 Task: Look for space in Longmont, United States from 12th August, 2023 to 16th August, 2023 for 8 adults in price range Rs.10000 to Rs.16000. Place can be private room with 8 bedrooms having 8 beds and 8 bathrooms. Property type can be house, flat, guest house, hotel. Amenities needed are: wifi, TV, free parkinig on premises, gym, breakfast. Booking option can be shelf check-in. Required host language is English.
Action: Mouse moved to (407, 112)
Screenshot: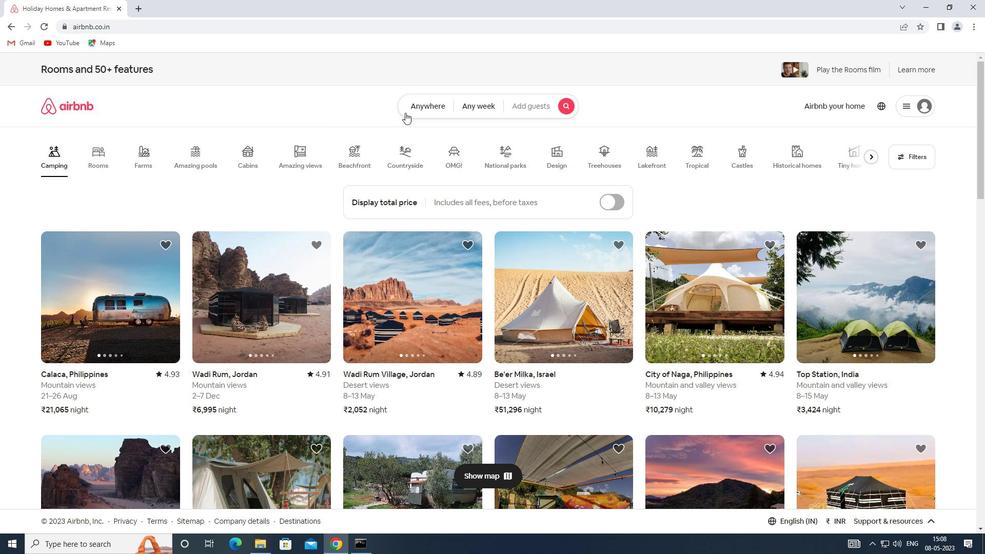 
Action: Mouse pressed left at (407, 112)
Screenshot: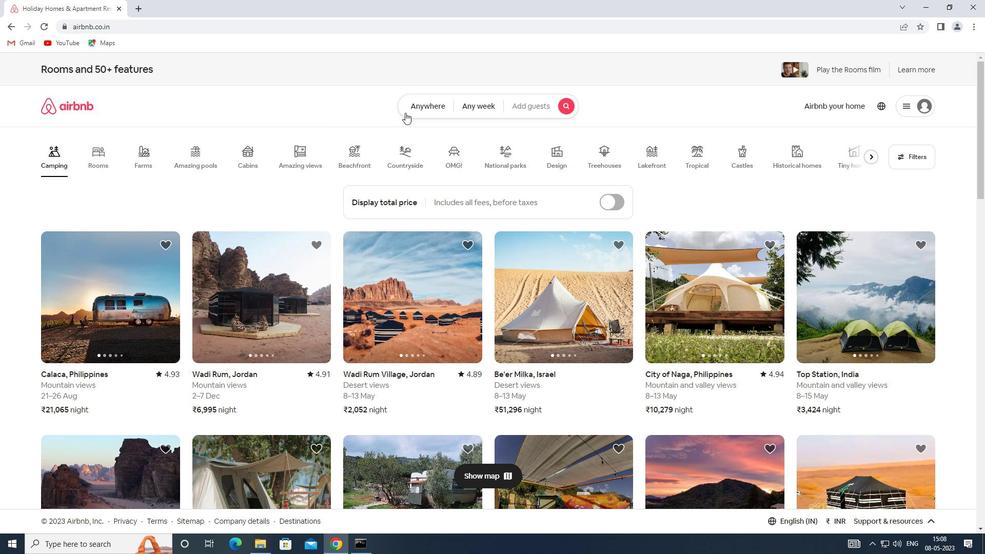 
Action: Mouse moved to (330, 141)
Screenshot: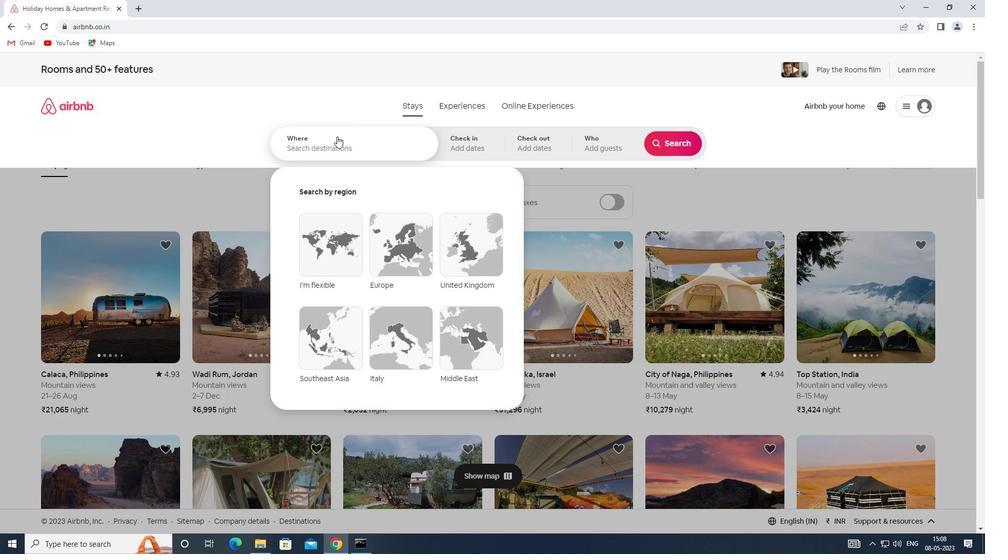 
Action: Mouse pressed left at (330, 141)
Screenshot: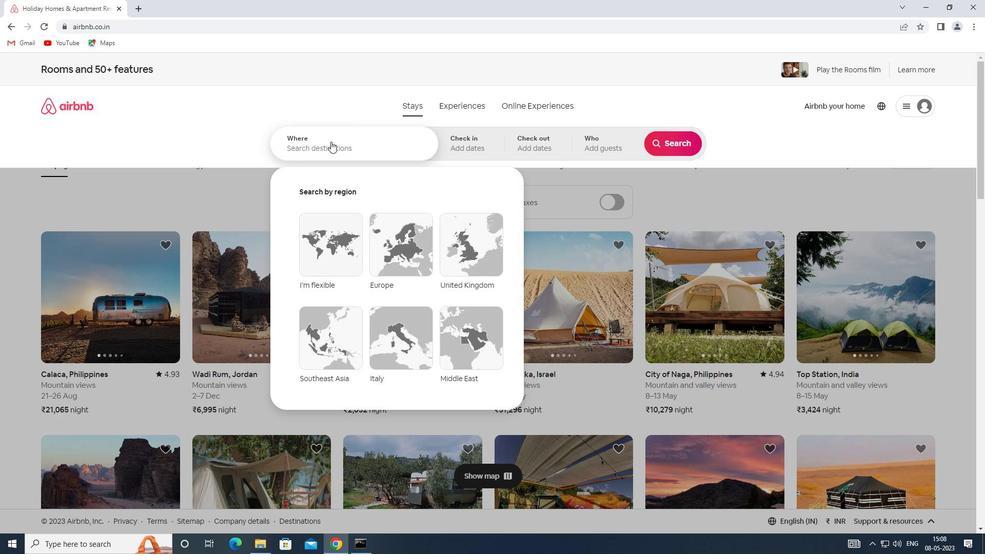 
Action: Key pressed <Key.shift>SPACE<Key.space>IN<Key.space><Key.shift><Key.shift><Key.shift><Key.shift><Key.shift><Key.shift><Key.shift><Key.shift>LONGMONT,<Key.shift>UNITED<Key.space><Key.shift>STATES
Screenshot: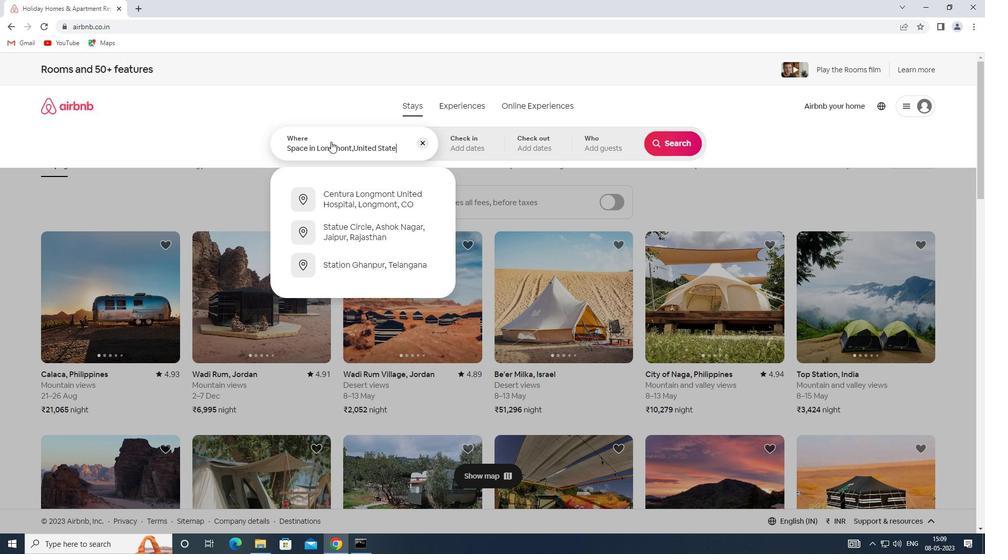 
Action: Mouse moved to (465, 149)
Screenshot: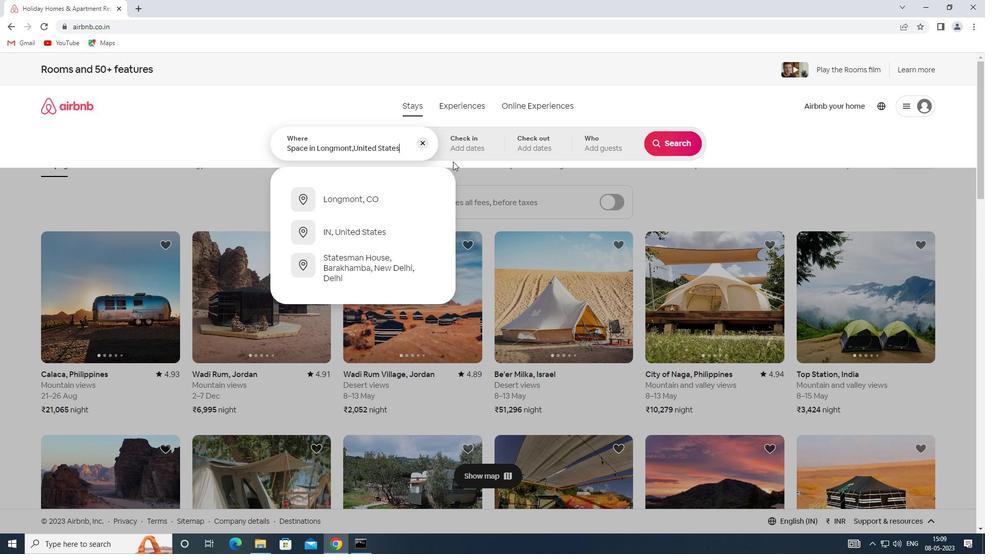 
Action: Mouse pressed left at (465, 149)
Screenshot: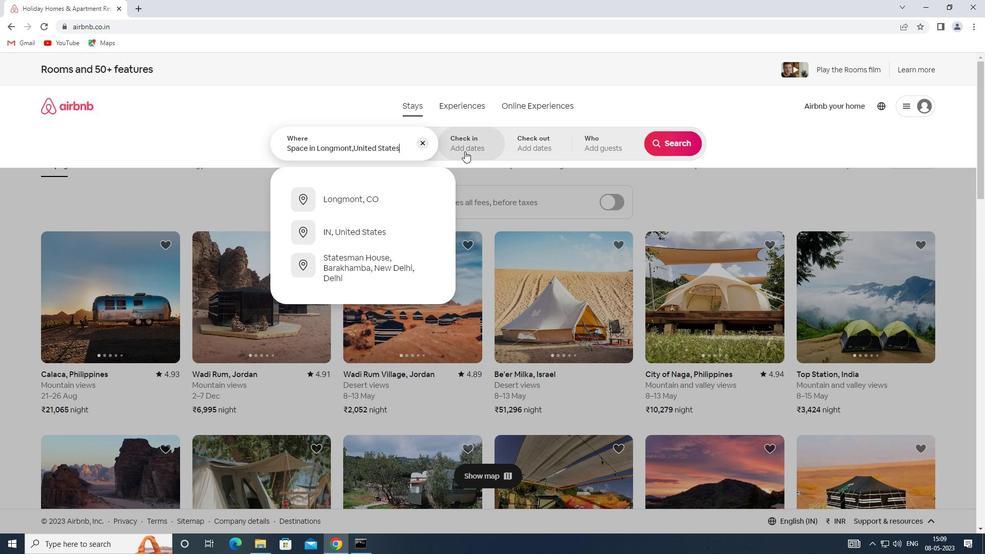 
Action: Mouse moved to (672, 225)
Screenshot: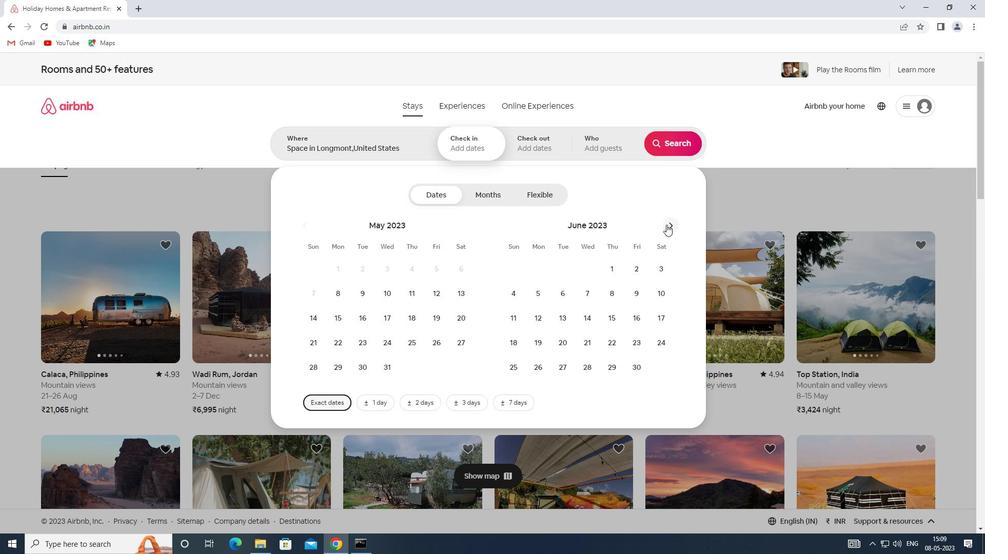 
Action: Mouse pressed left at (672, 225)
Screenshot: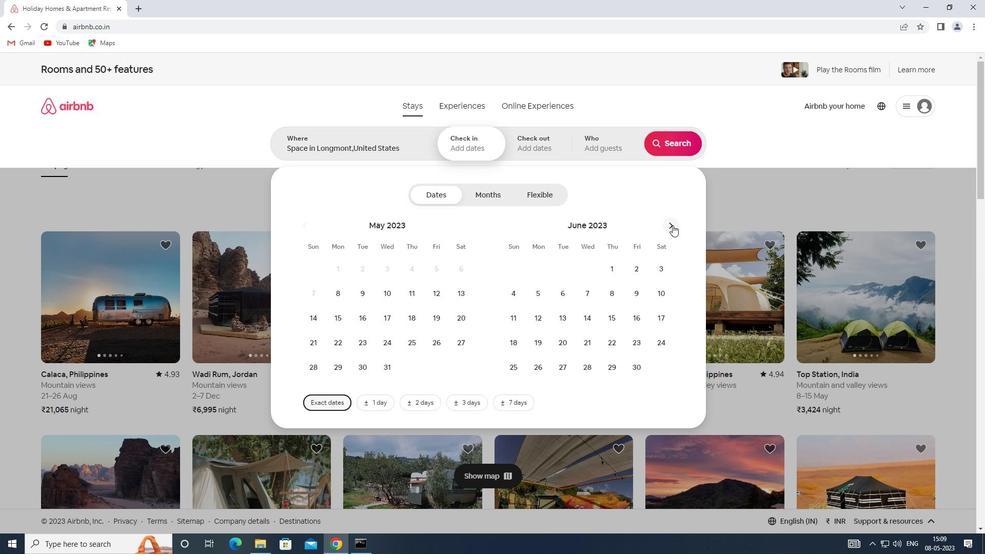 
Action: Mouse pressed left at (672, 225)
Screenshot: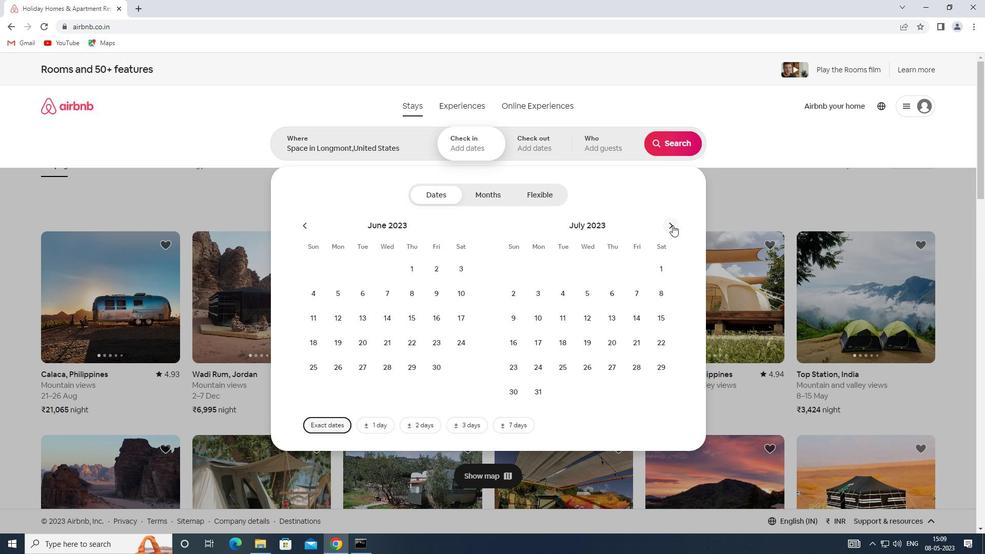 
Action: Mouse moved to (661, 296)
Screenshot: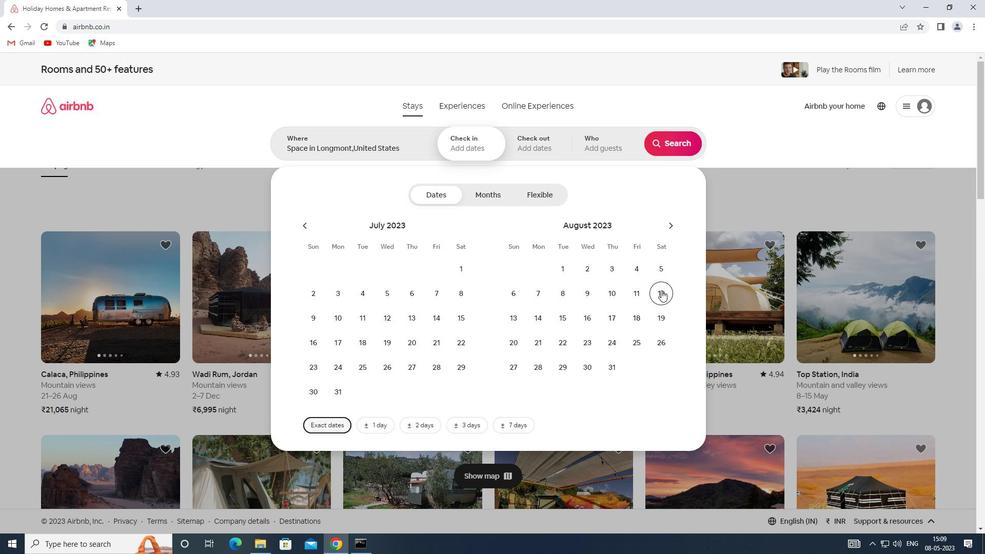 
Action: Mouse pressed left at (661, 296)
Screenshot: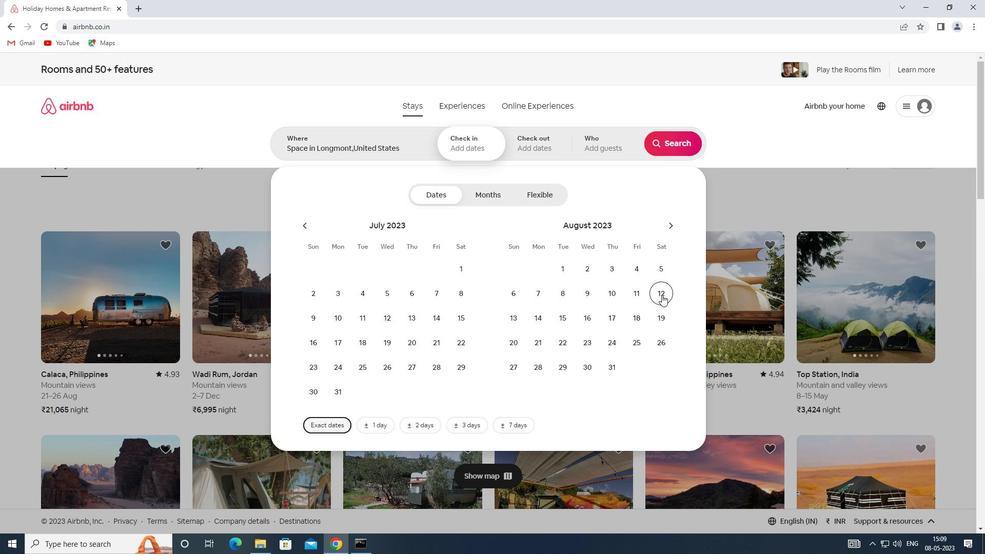 
Action: Mouse moved to (588, 319)
Screenshot: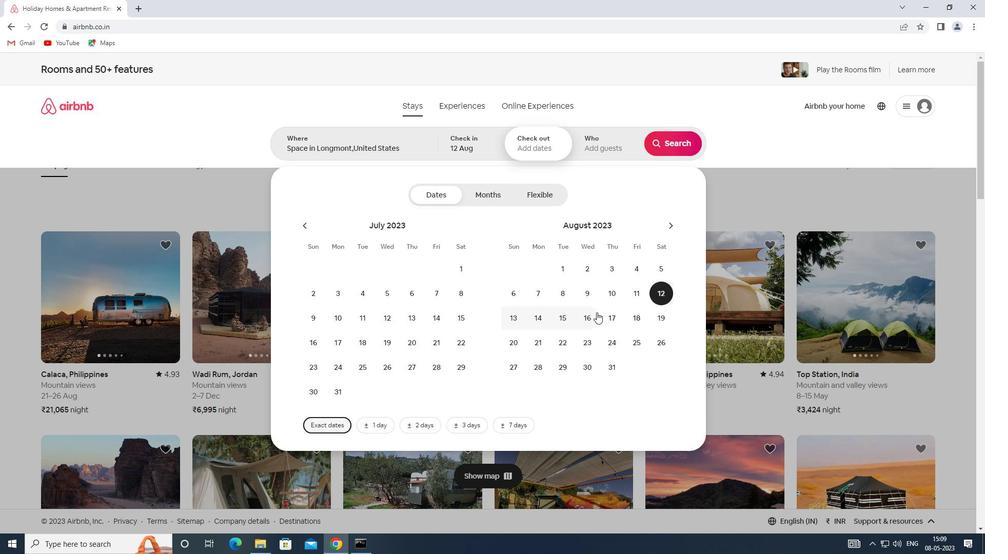 
Action: Mouse pressed left at (588, 319)
Screenshot: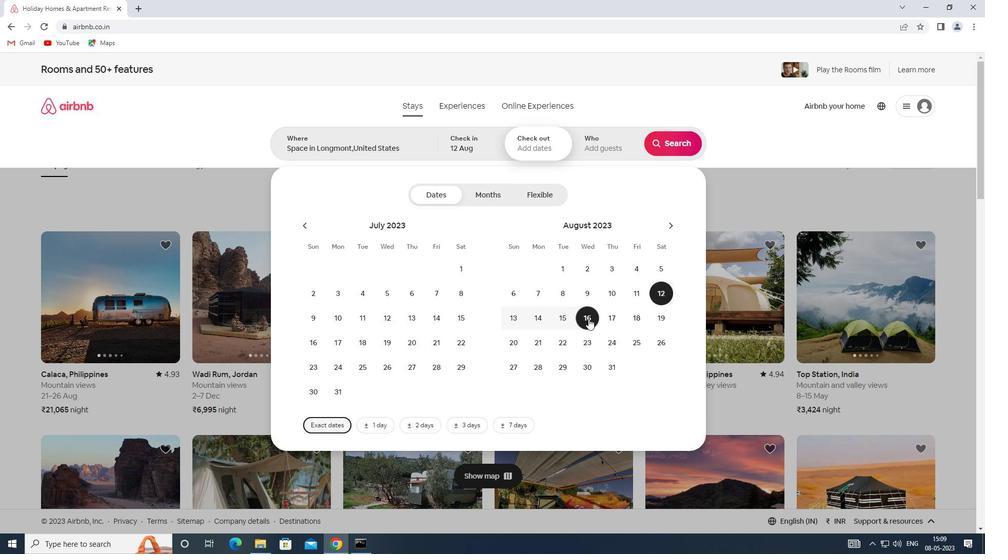 
Action: Mouse moved to (595, 135)
Screenshot: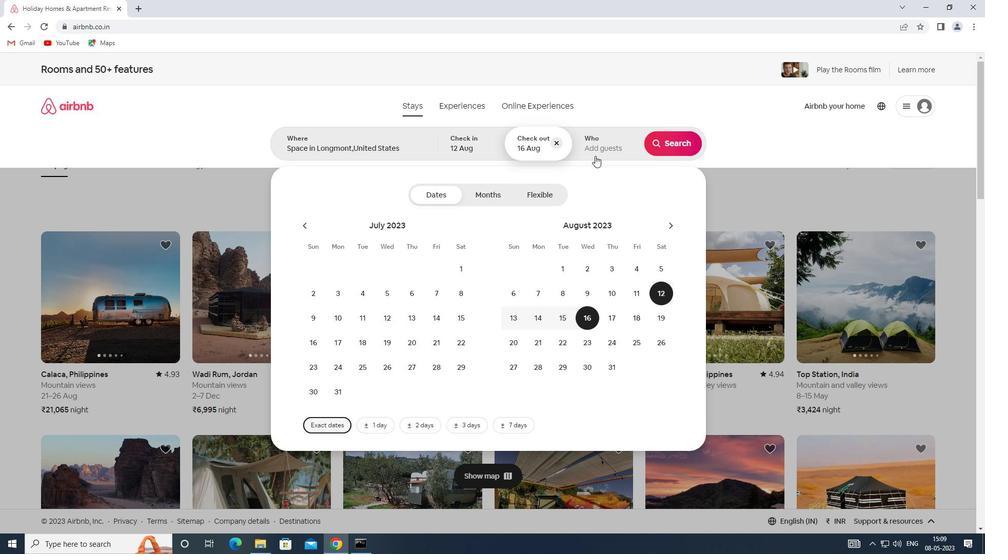 
Action: Mouse pressed left at (595, 135)
Screenshot: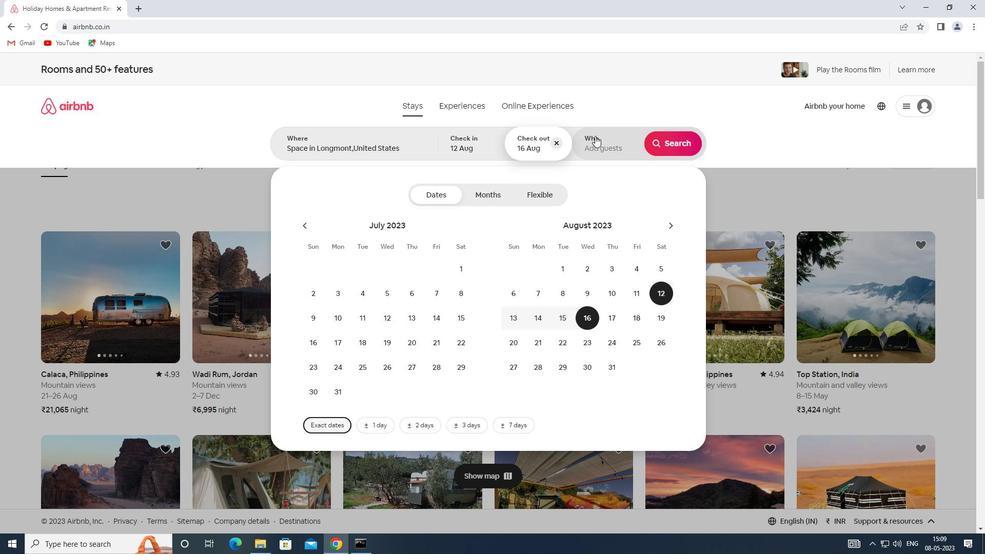 
Action: Mouse moved to (674, 201)
Screenshot: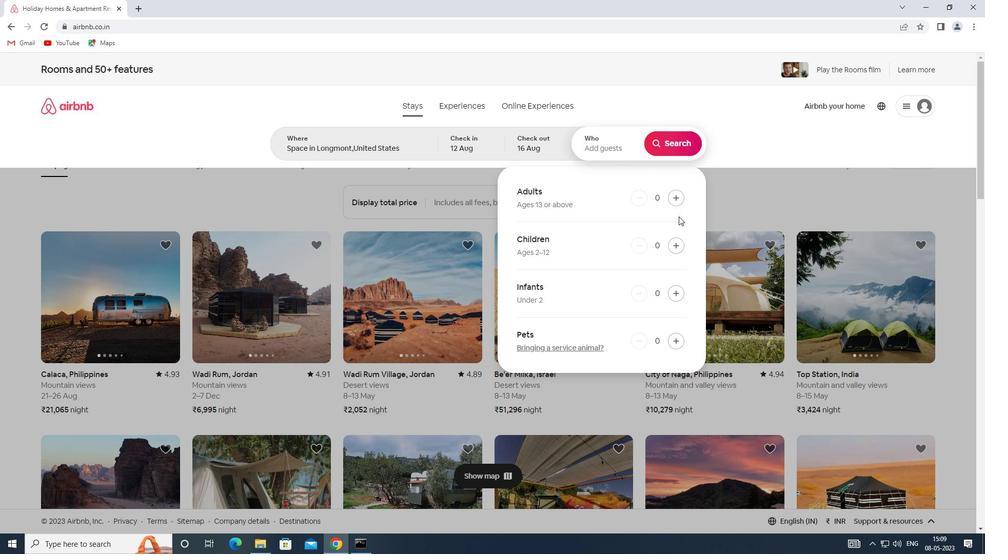 
Action: Mouse pressed left at (674, 201)
Screenshot: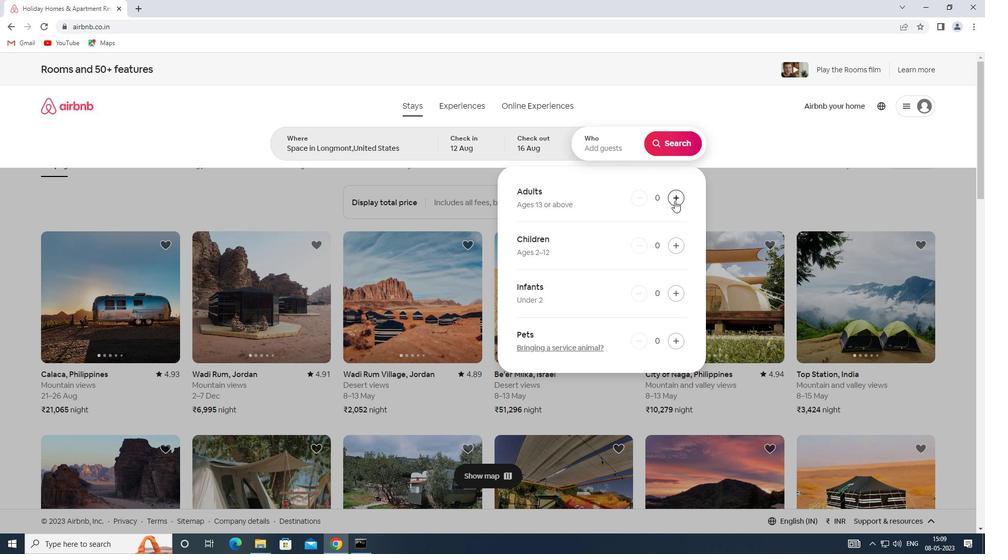 
Action: Mouse pressed left at (674, 201)
Screenshot: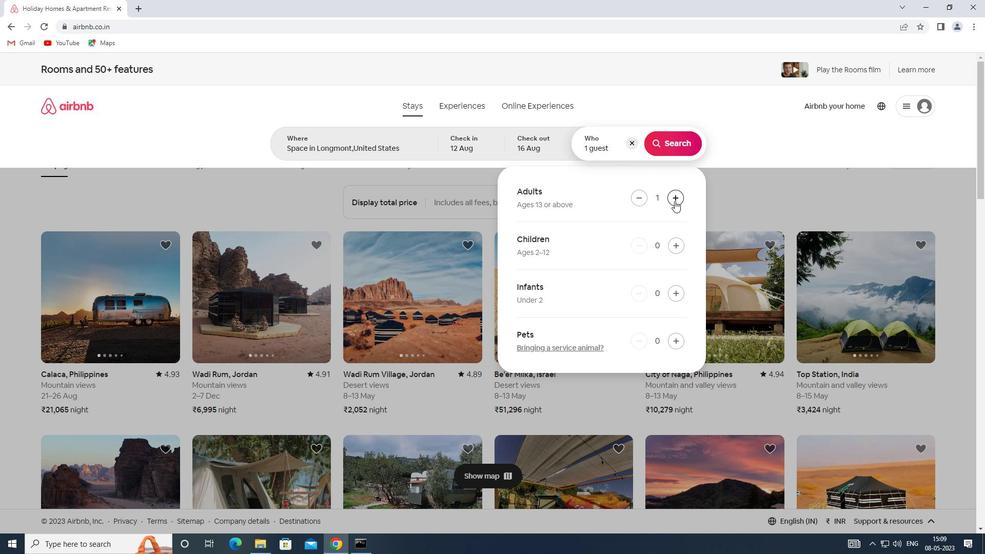 
Action: Mouse pressed left at (674, 201)
Screenshot: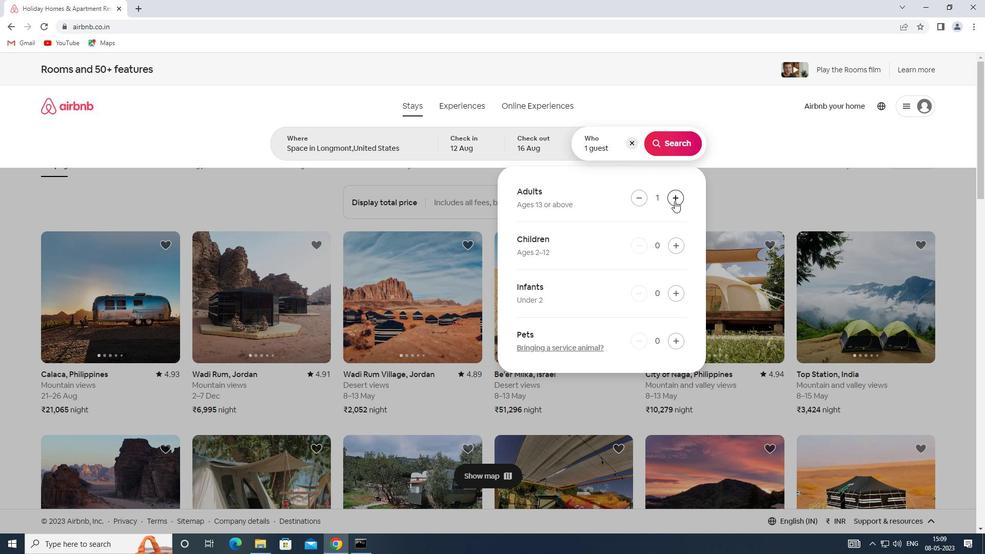 
Action: Mouse pressed left at (674, 201)
Screenshot: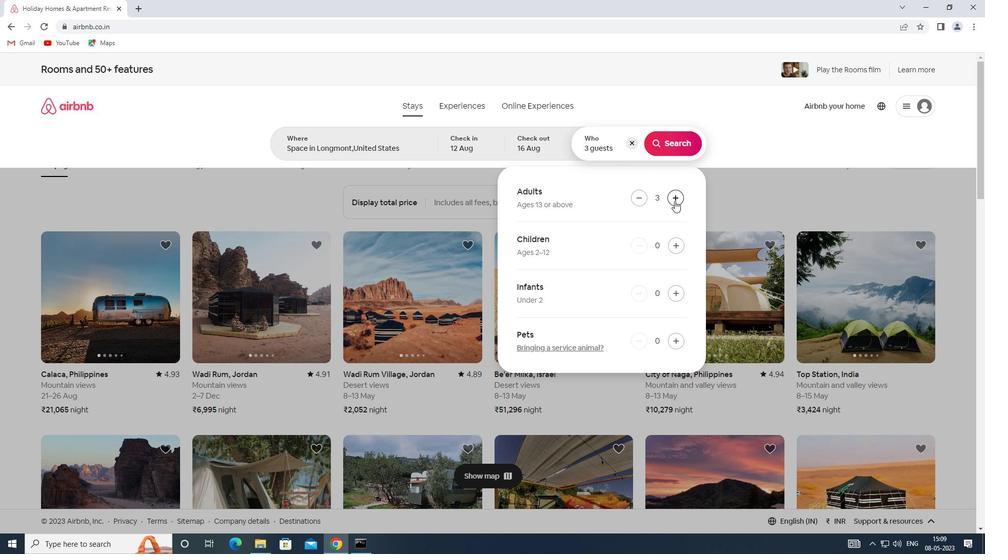 
Action: Mouse pressed left at (674, 201)
Screenshot: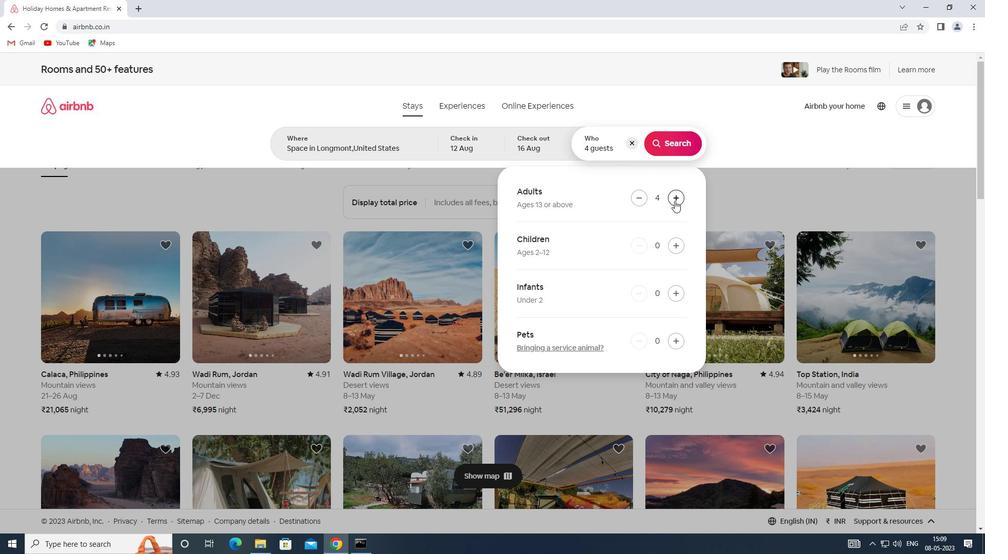 
Action: Mouse pressed left at (674, 201)
Screenshot: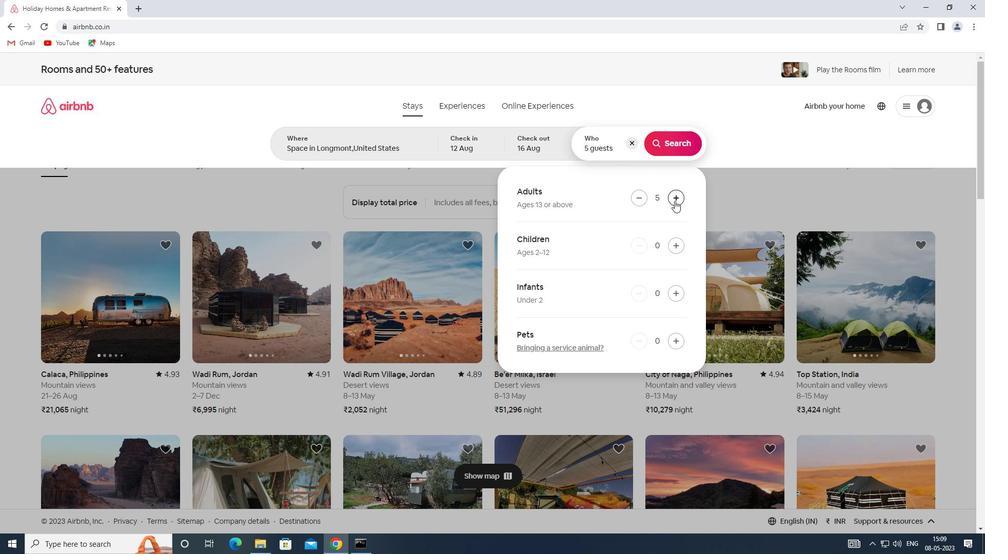 
Action: Mouse pressed left at (674, 201)
Screenshot: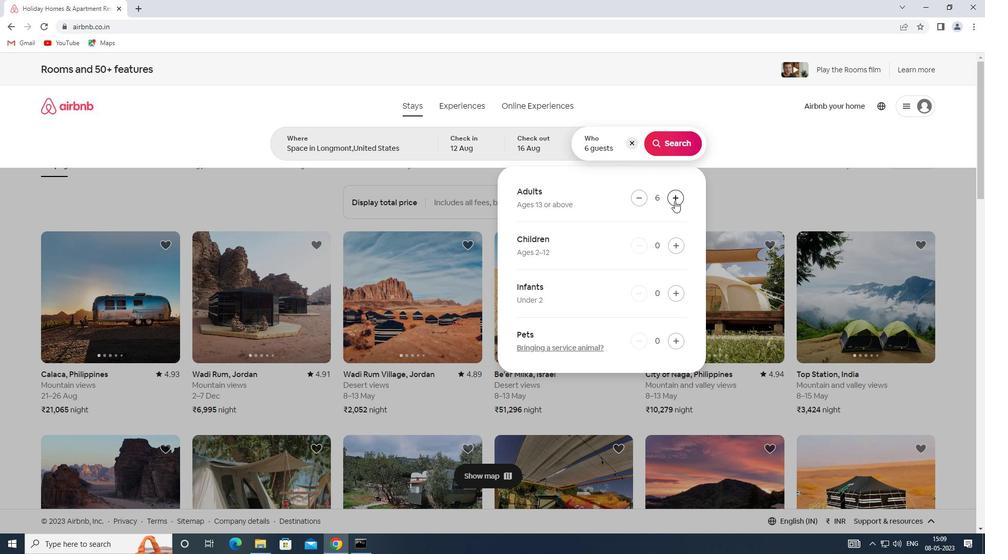 
Action: Mouse pressed left at (674, 201)
Screenshot: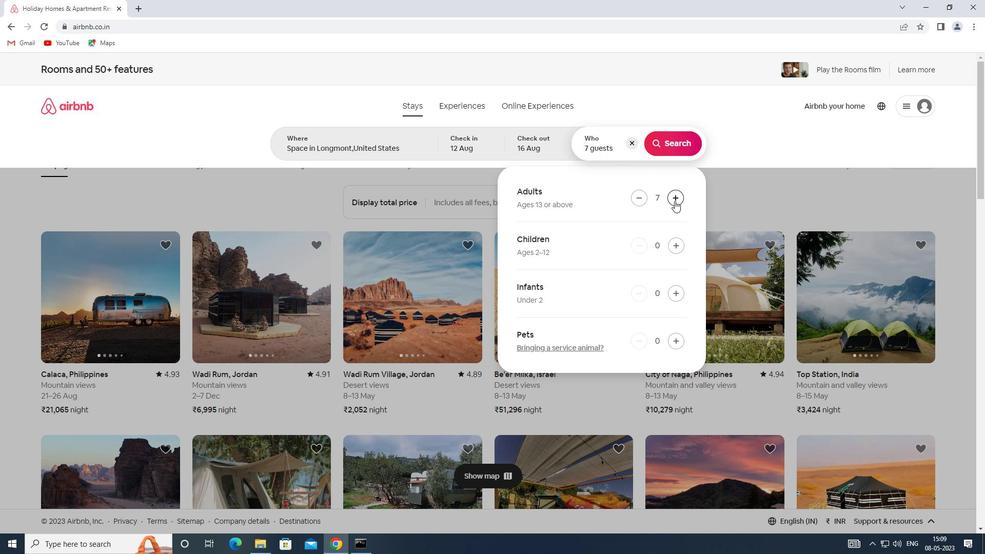 
Action: Mouse moved to (668, 145)
Screenshot: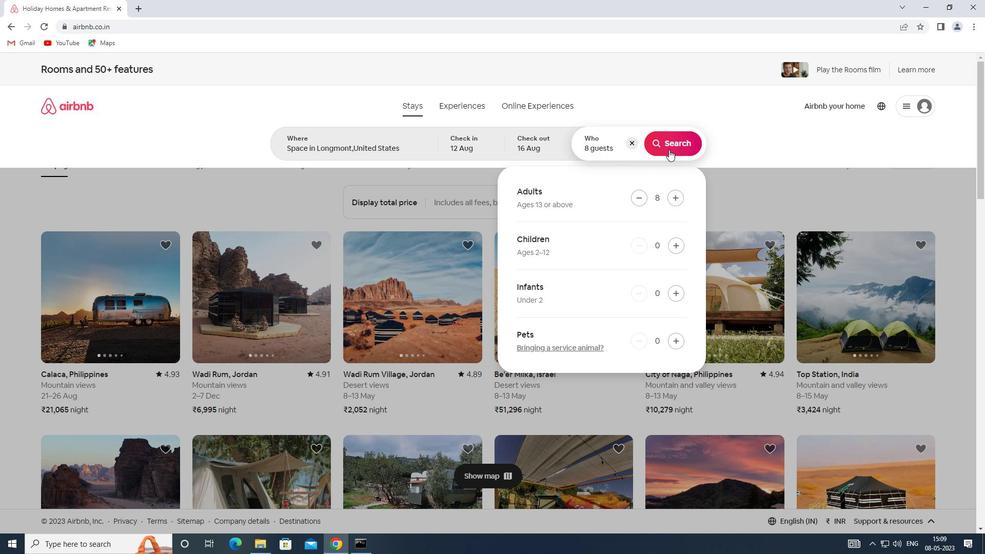 
Action: Mouse pressed left at (668, 145)
Screenshot: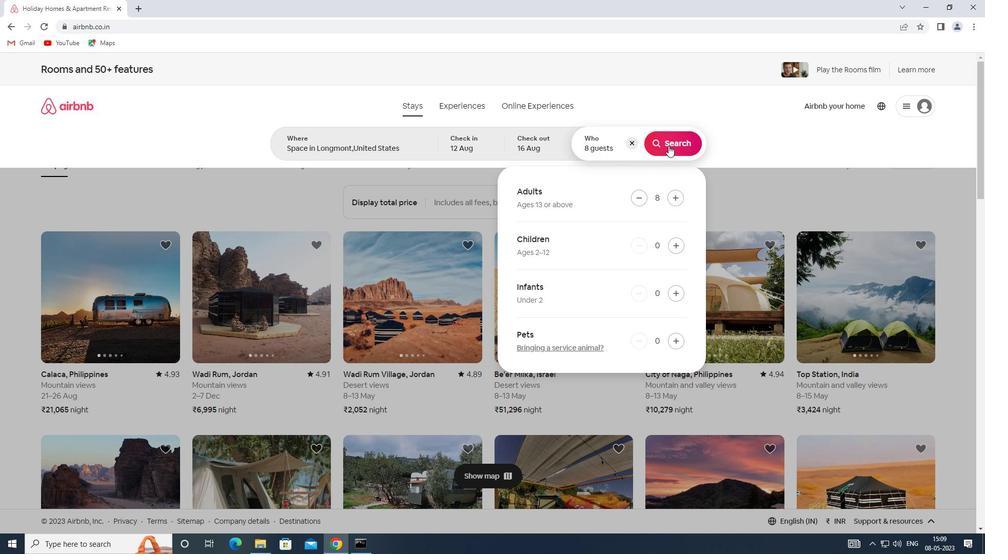 
Action: Mouse moved to (924, 117)
Screenshot: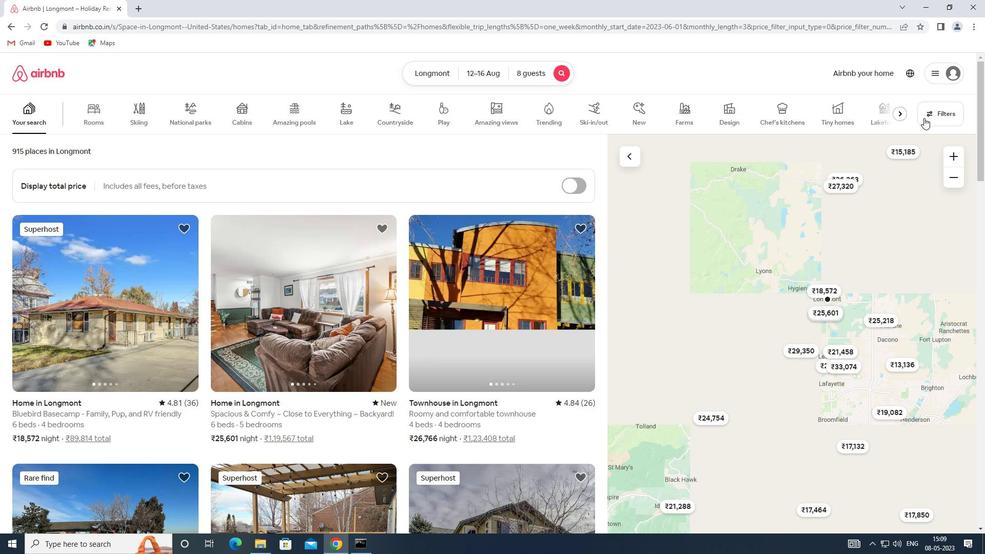 
Action: Mouse pressed left at (924, 117)
Screenshot: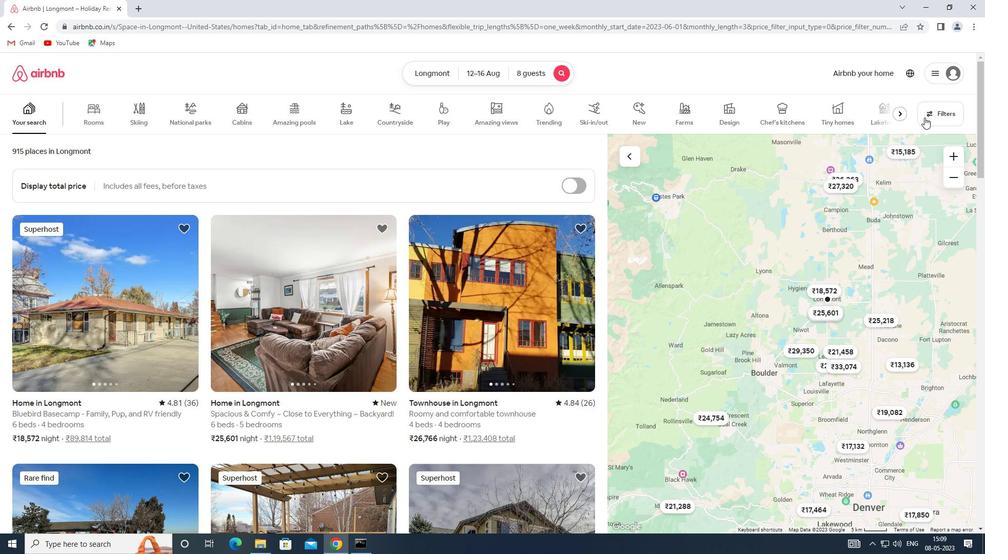 
Action: Mouse moved to (360, 364)
Screenshot: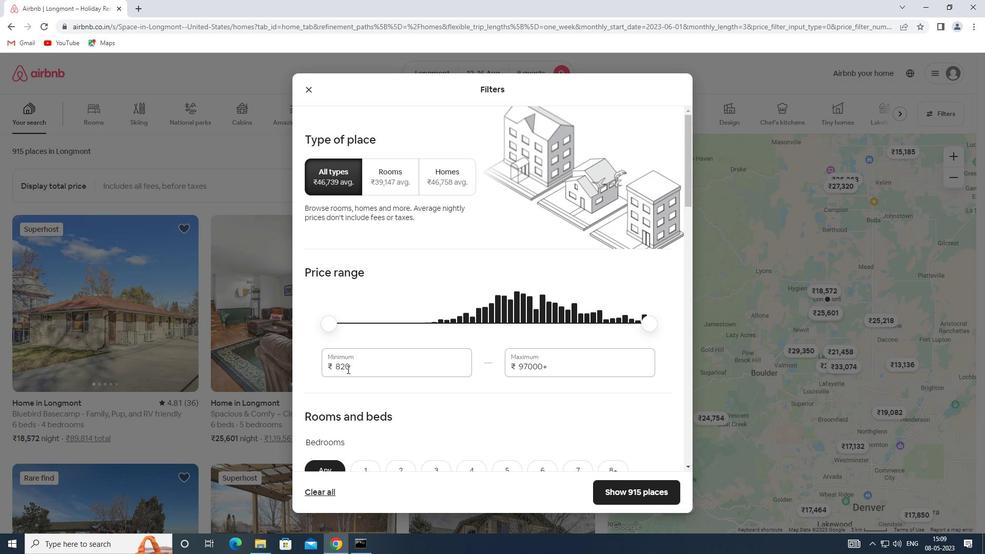 
Action: Mouse pressed left at (360, 364)
Screenshot: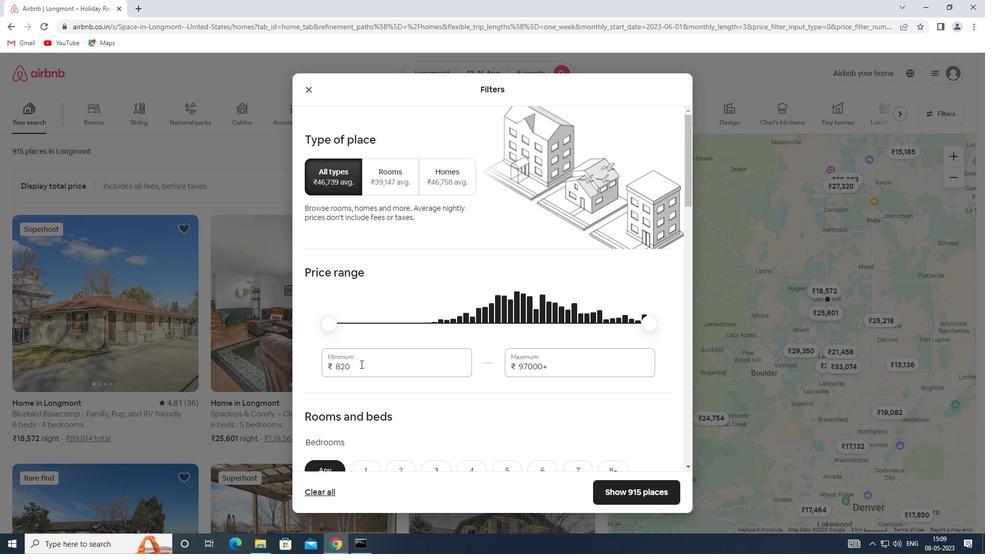
Action: Mouse moved to (320, 364)
Screenshot: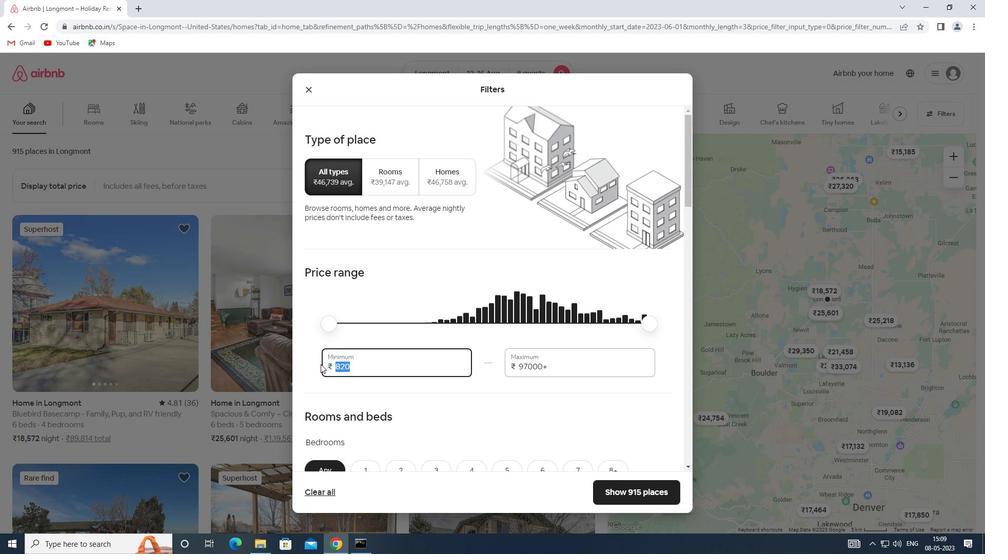 
Action: Key pressed 10000
Screenshot: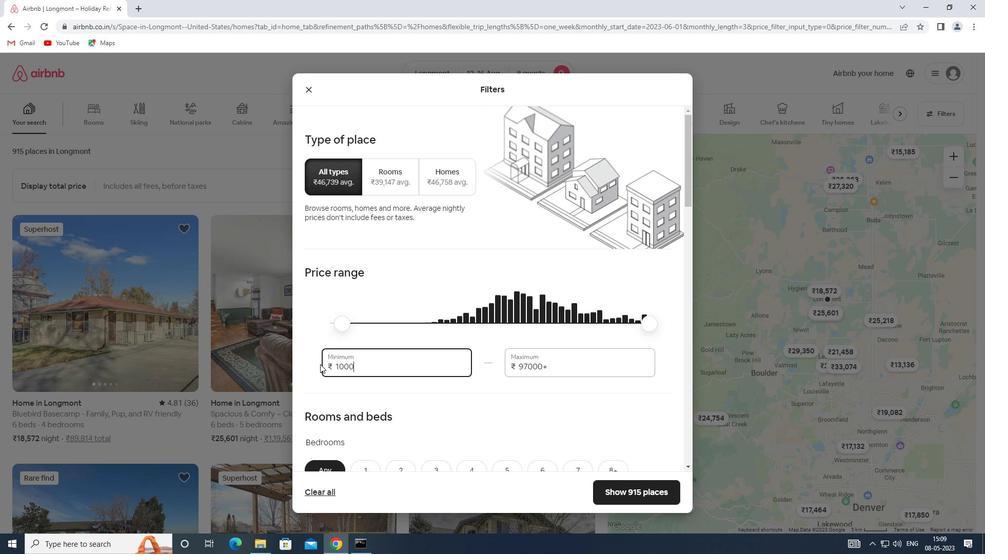 
Action: Mouse moved to (553, 370)
Screenshot: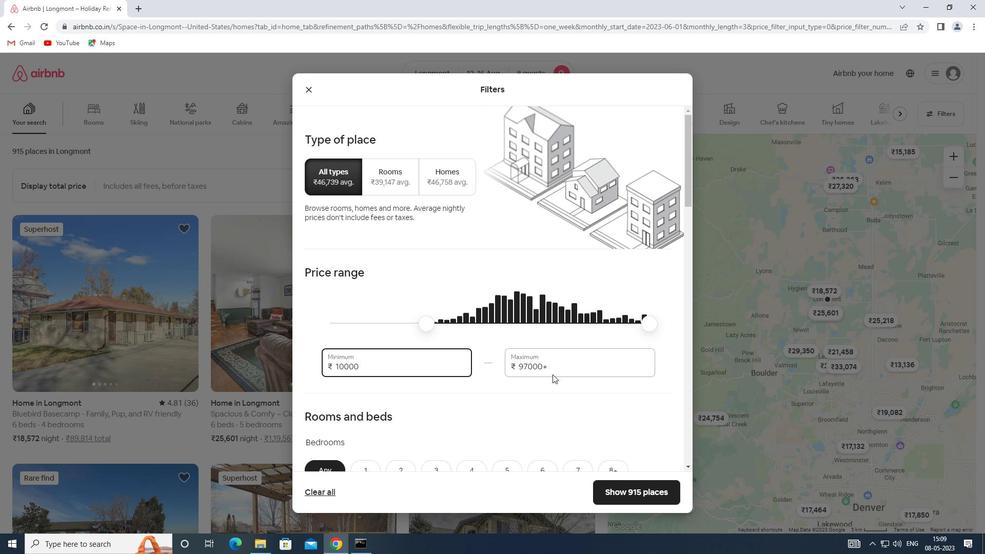 
Action: Mouse pressed left at (553, 370)
Screenshot: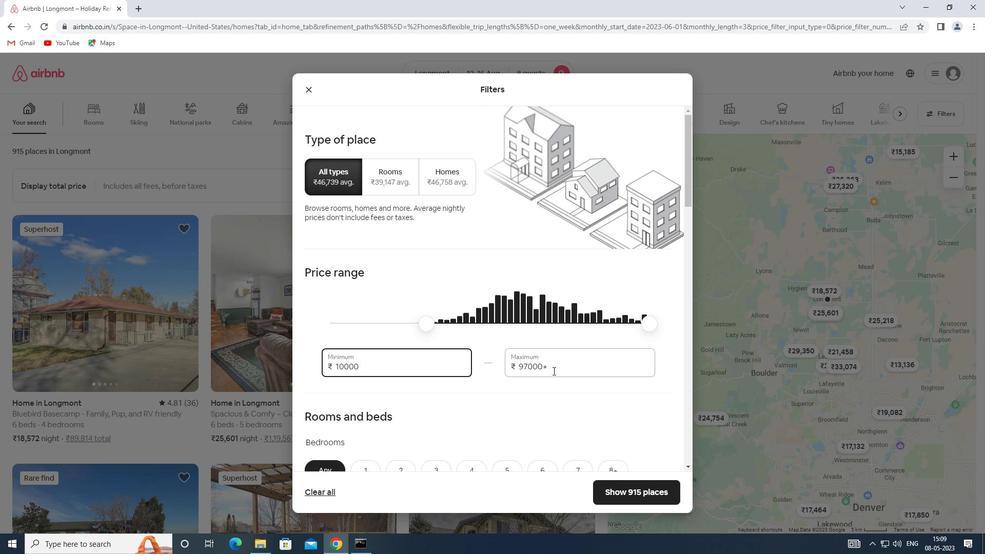 
Action: Mouse moved to (483, 372)
Screenshot: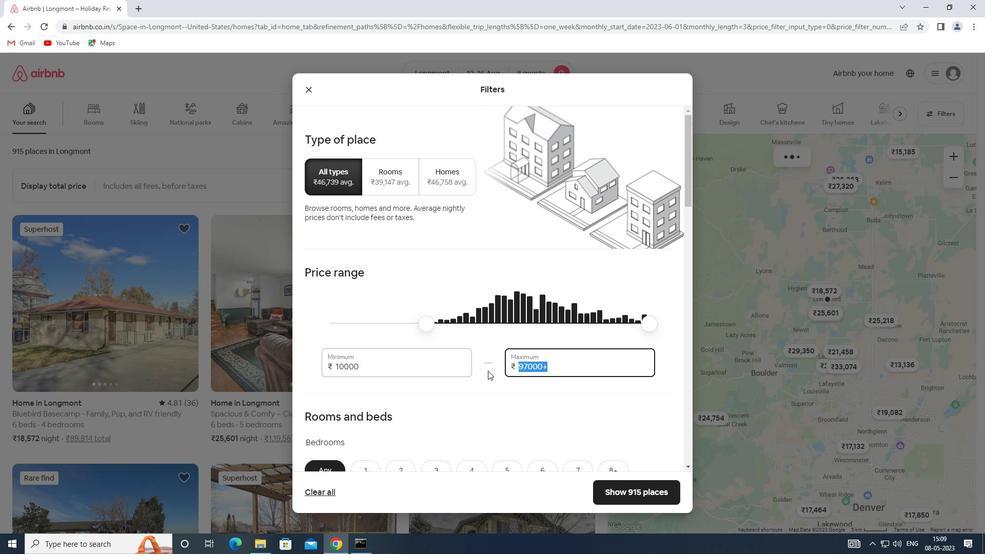 
Action: Key pressed 16000
Screenshot: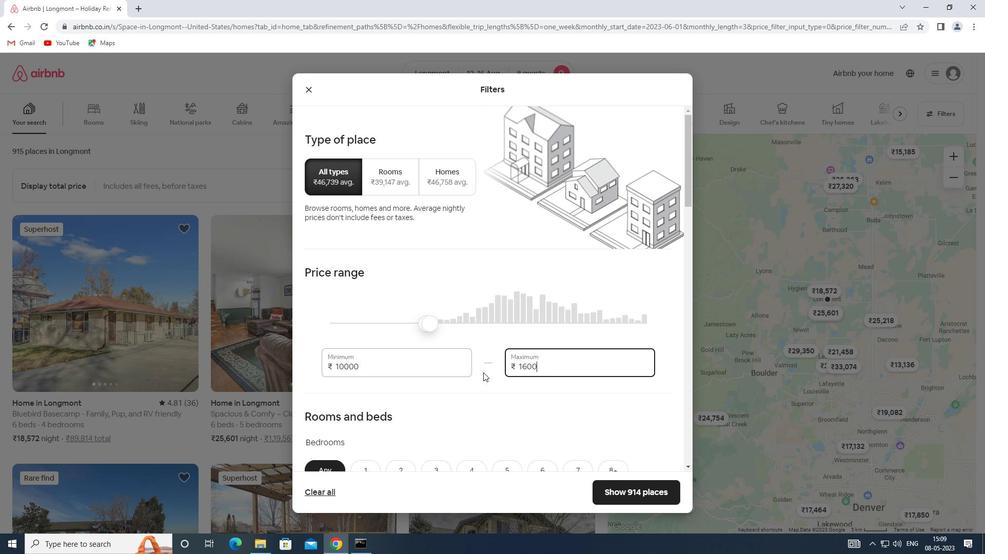 
Action: Mouse moved to (462, 393)
Screenshot: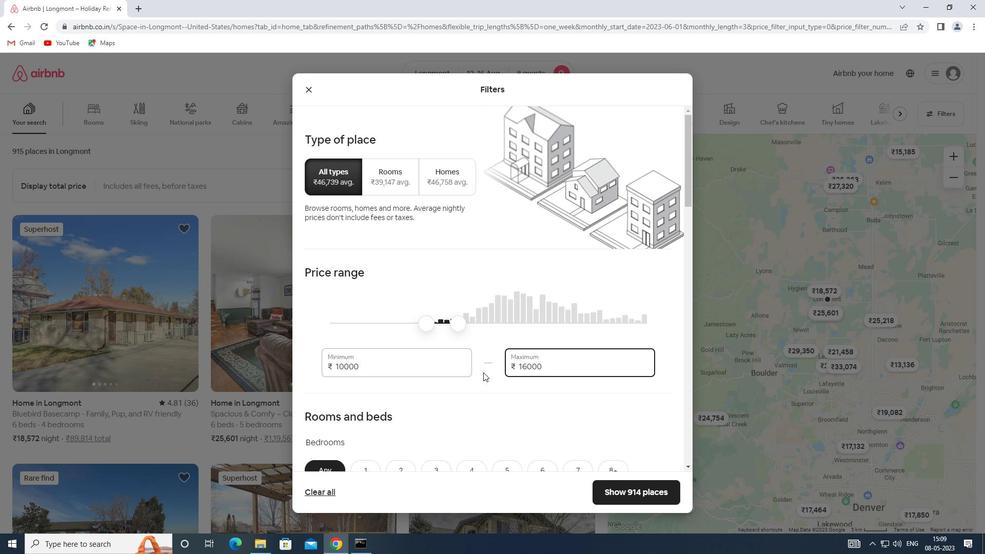 
Action: Mouse scrolled (462, 392) with delta (0, 0)
Screenshot: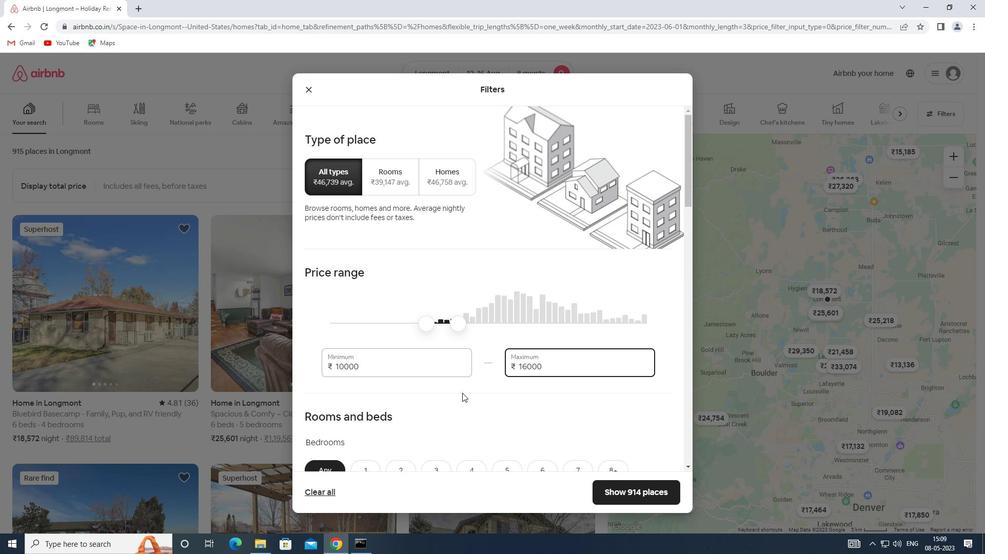 
Action: Mouse scrolled (462, 392) with delta (0, 0)
Screenshot: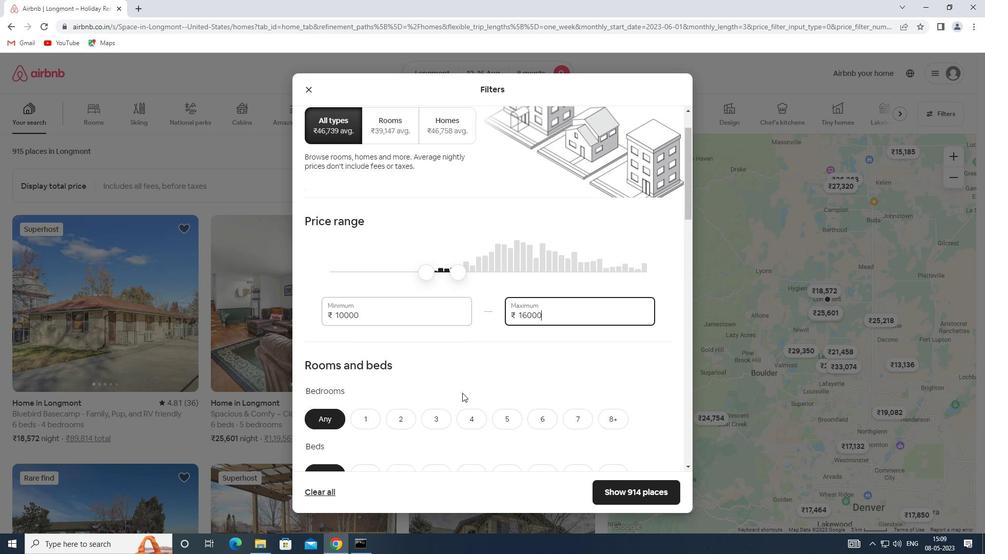 
Action: Mouse moved to (459, 369)
Screenshot: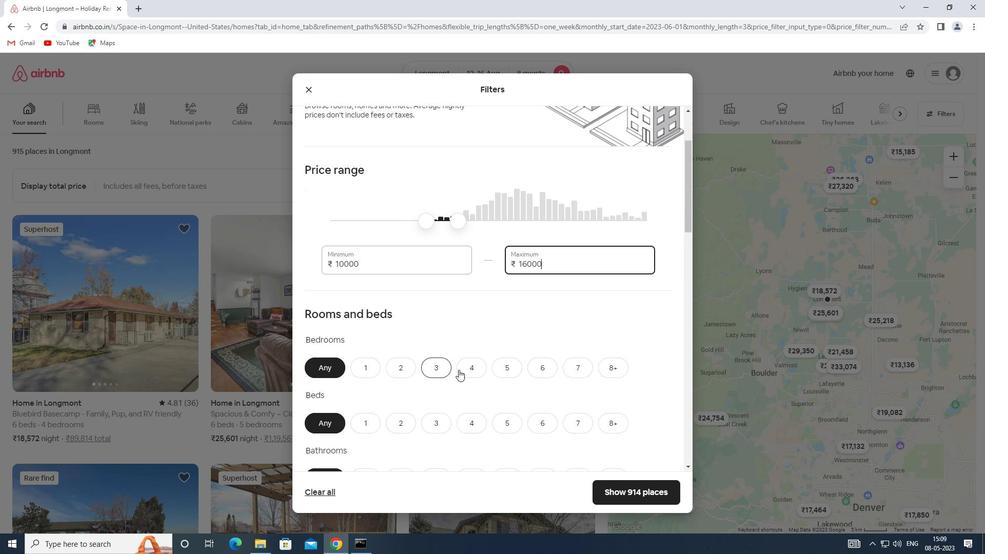 
Action: Mouse scrolled (459, 368) with delta (0, 0)
Screenshot: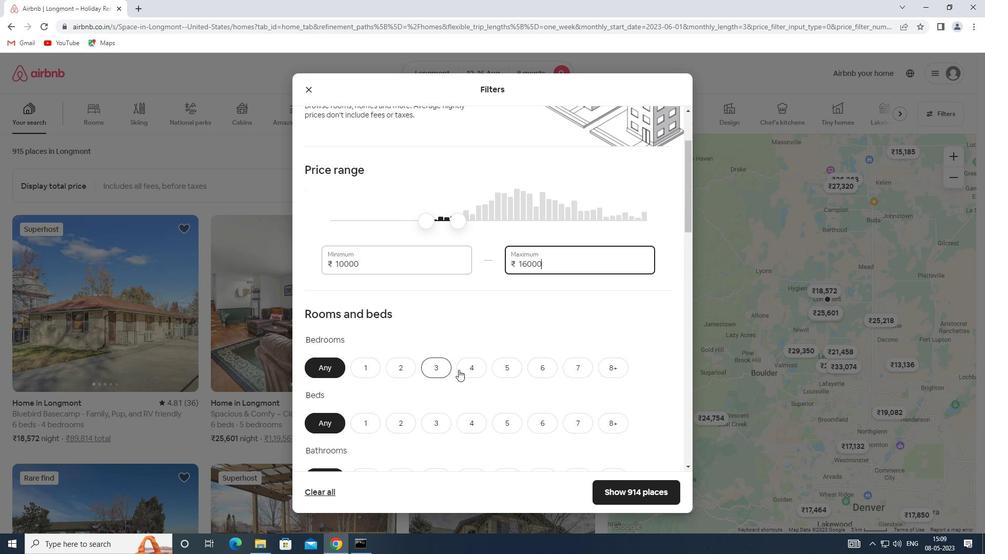 
Action: Mouse moved to (602, 320)
Screenshot: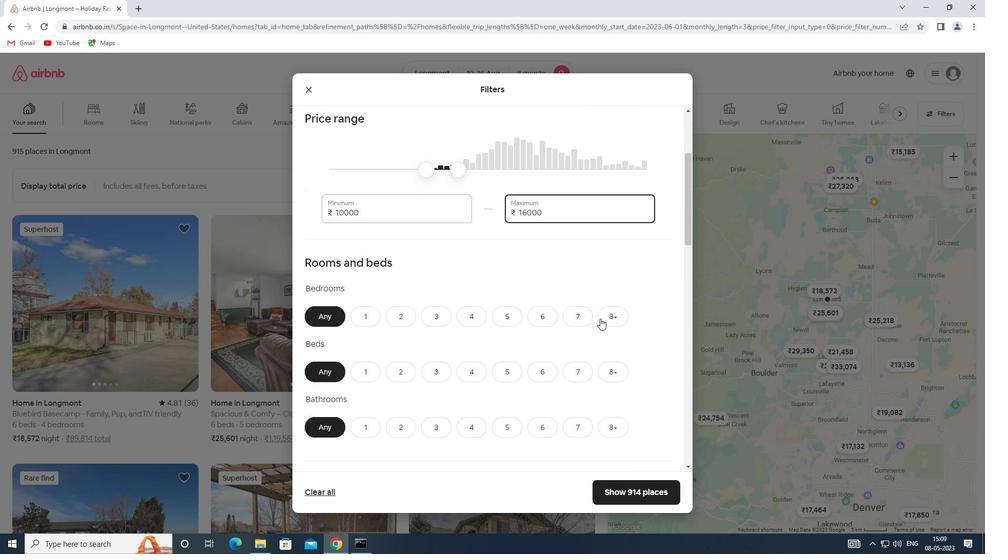 
Action: Mouse pressed left at (602, 320)
Screenshot: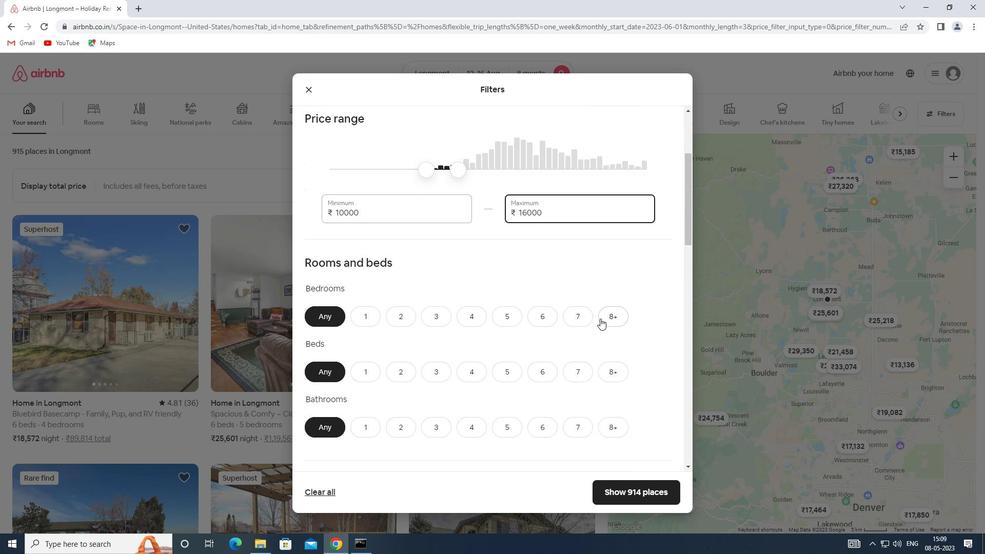 
Action: Mouse moved to (617, 367)
Screenshot: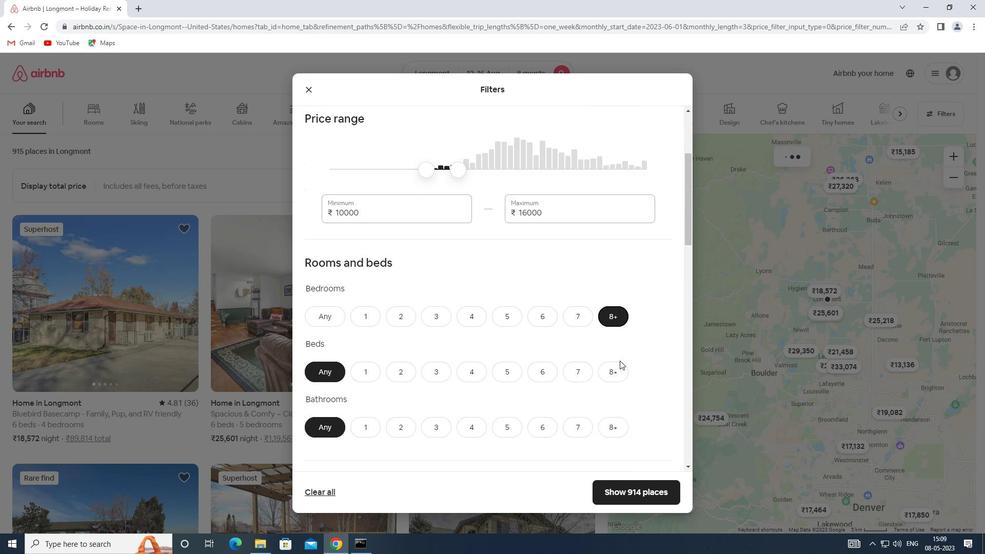 
Action: Mouse pressed left at (617, 367)
Screenshot: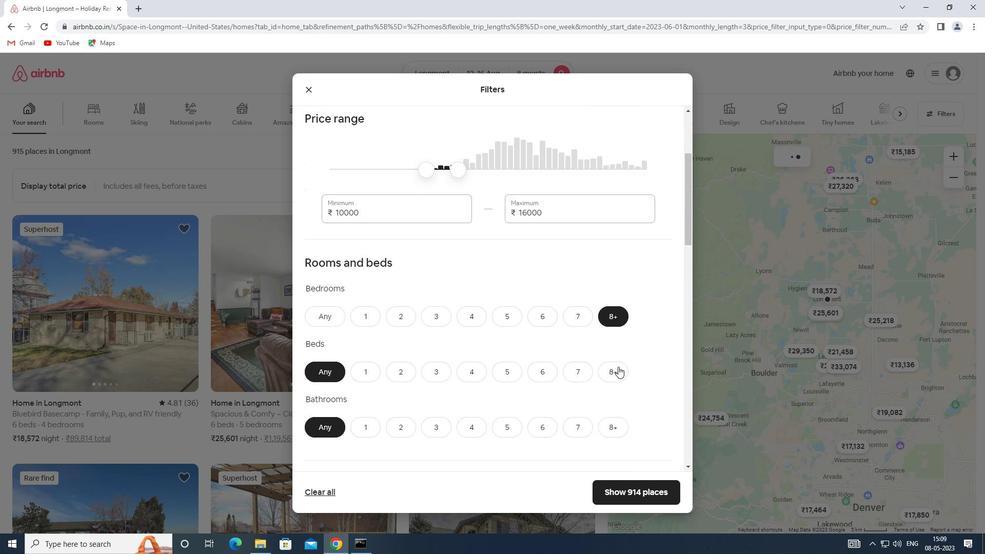 
Action: Mouse moved to (611, 422)
Screenshot: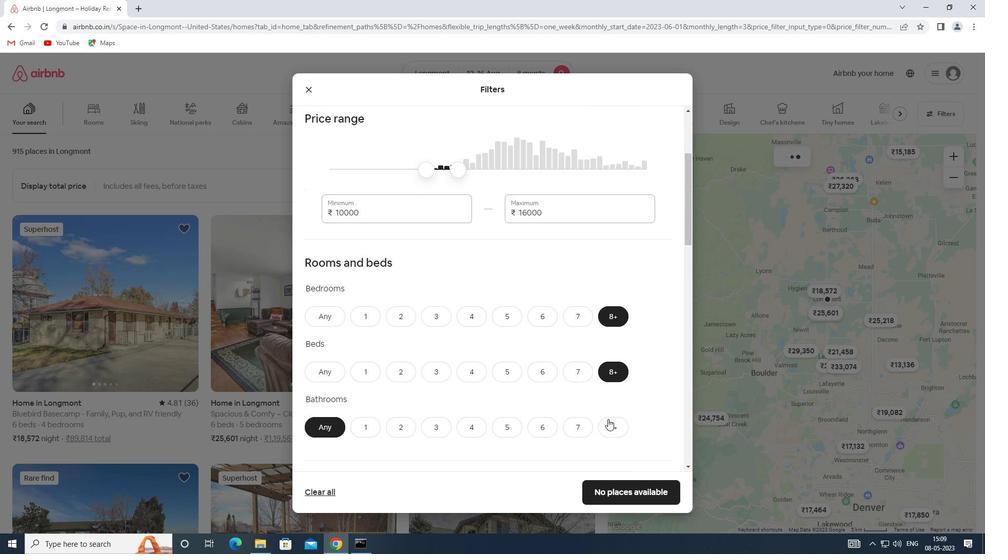 
Action: Mouse pressed left at (611, 422)
Screenshot: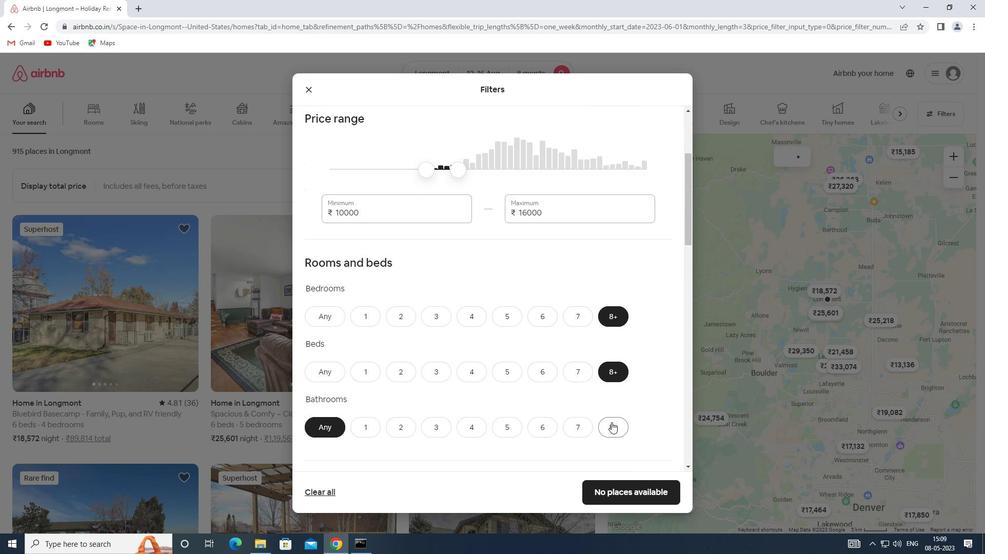 
Action: Mouse moved to (609, 419)
Screenshot: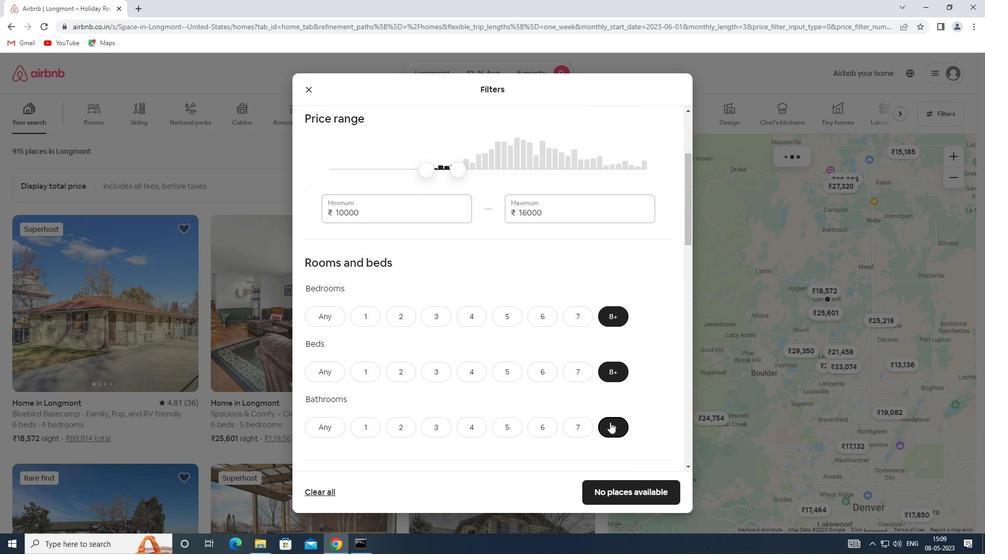 
Action: Mouse scrolled (609, 419) with delta (0, 0)
Screenshot: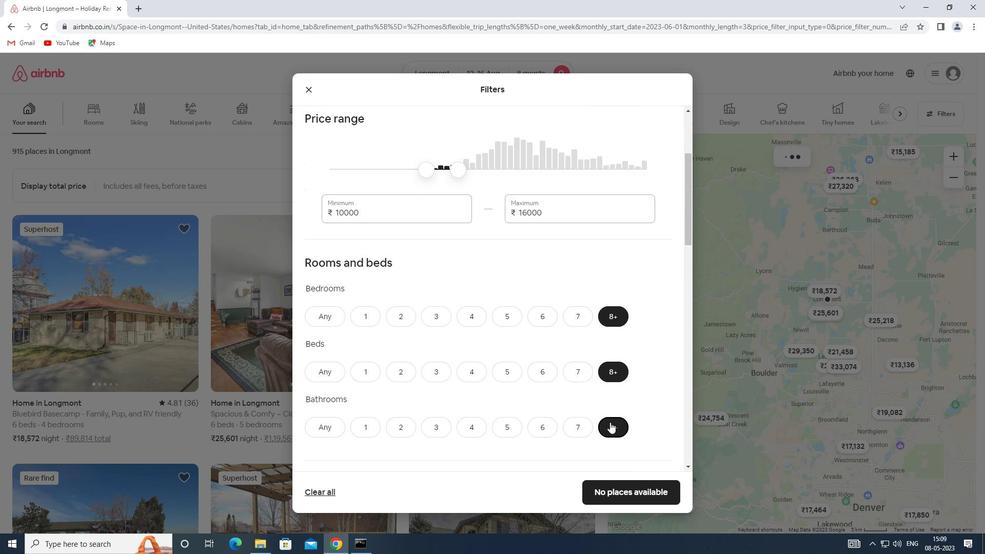 
Action: Mouse scrolled (609, 419) with delta (0, 0)
Screenshot: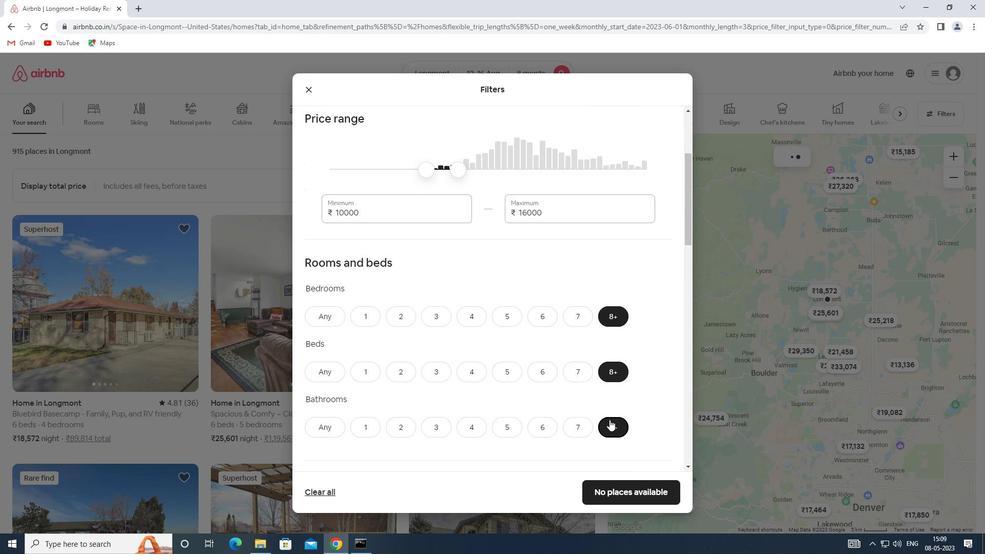 
Action: Mouse moved to (608, 406)
Screenshot: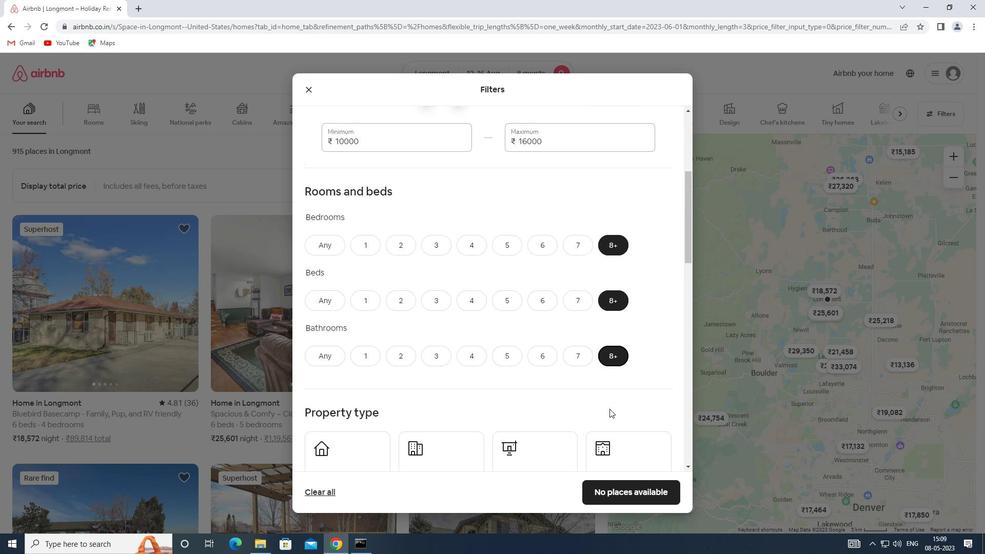 
Action: Mouse scrolled (608, 406) with delta (0, 0)
Screenshot: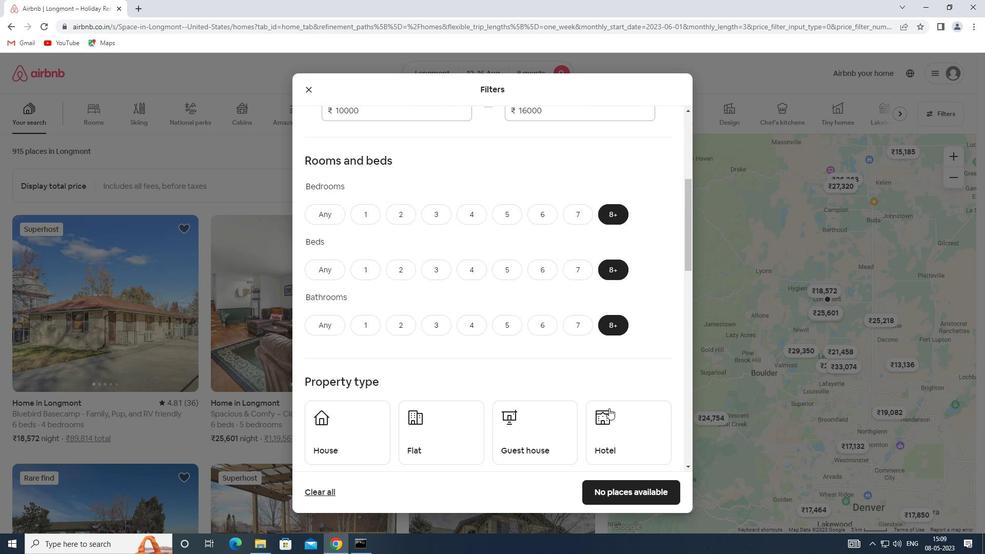 
Action: Mouse moved to (365, 387)
Screenshot: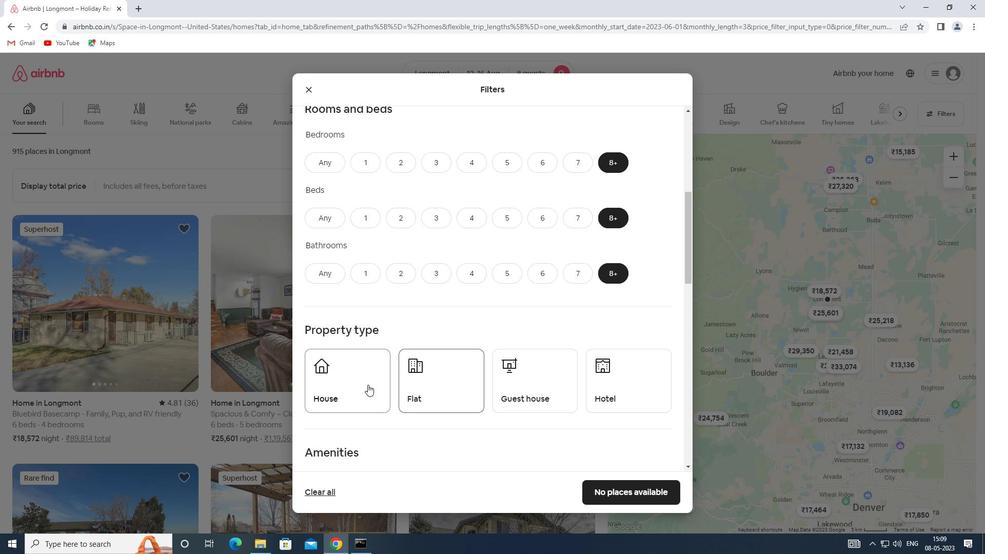 
Action: Mouse pressed left at (365, 387)
Screenshot: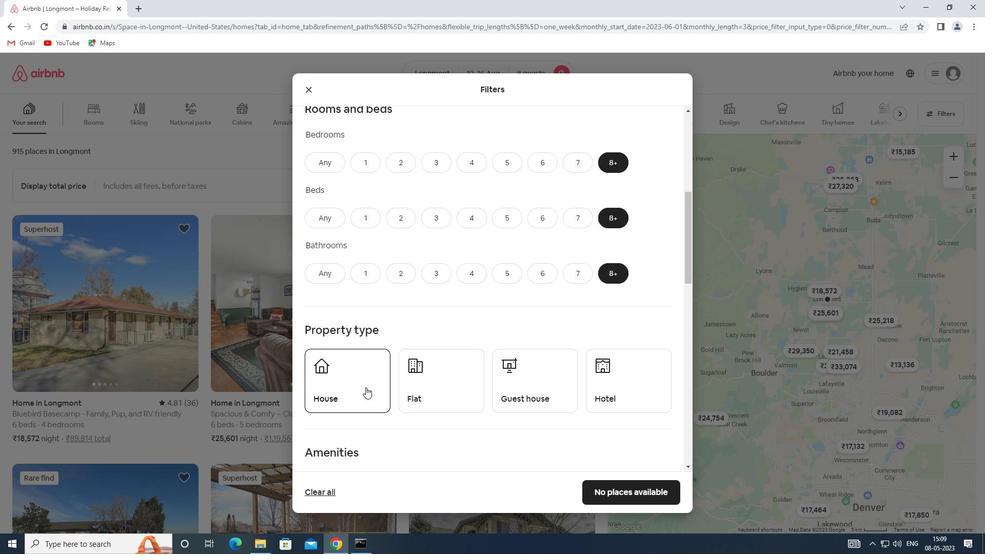 
Action: Mouse moved to (415, 384)
Screenshot: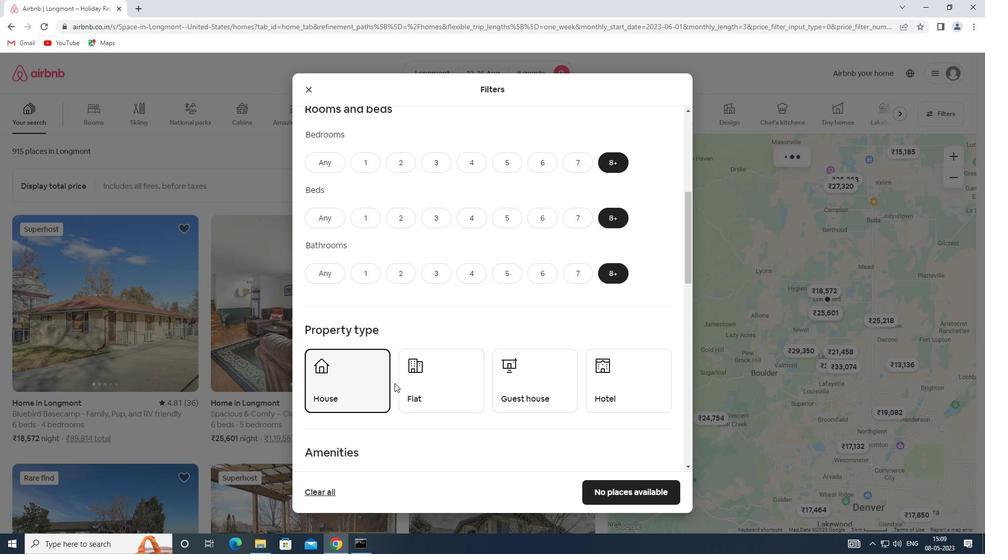 
Action: Mouse pressed left at (415, 384)
Screenshot: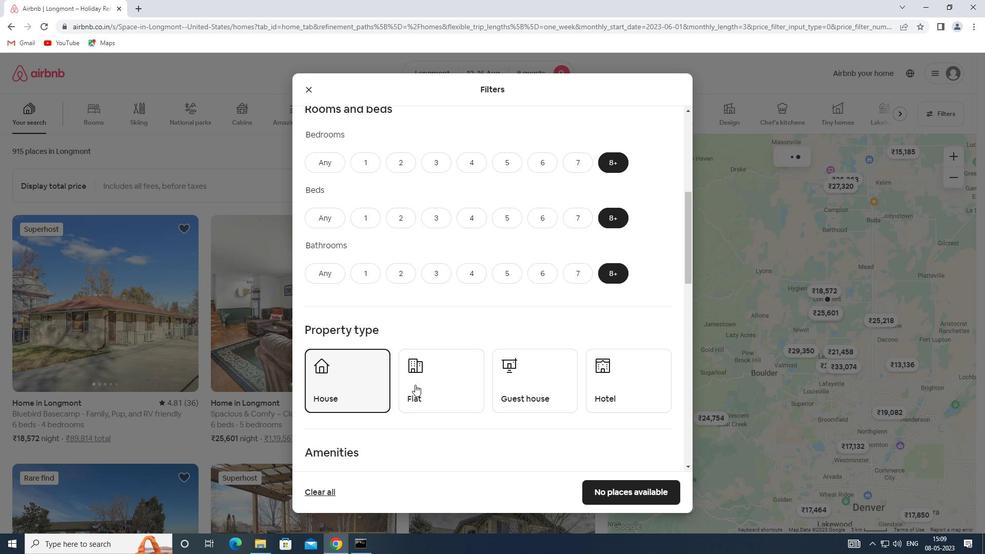 
Action: Mouse moved to (519, 390)
Screenshot: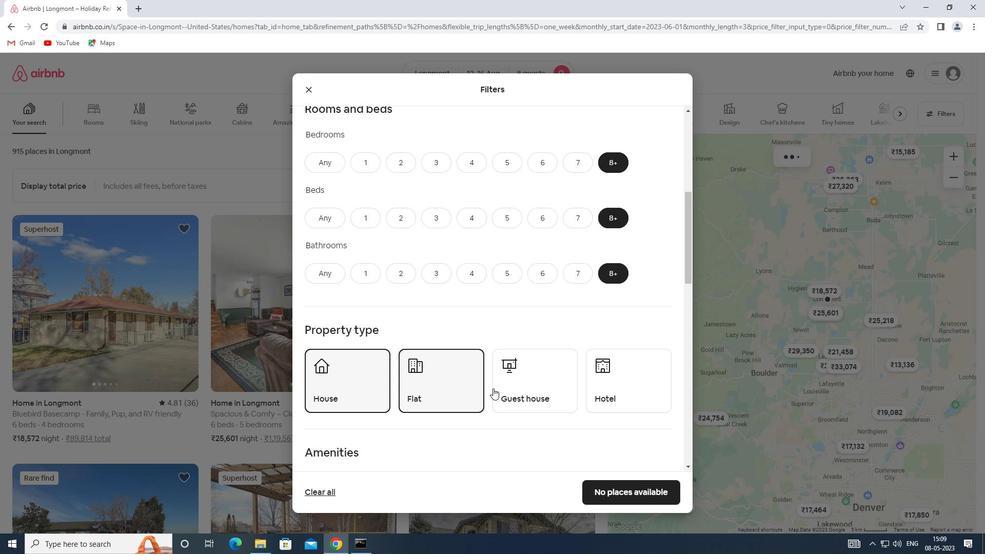 
Action: Mouse pressed left at (519, 390)
Screenshot: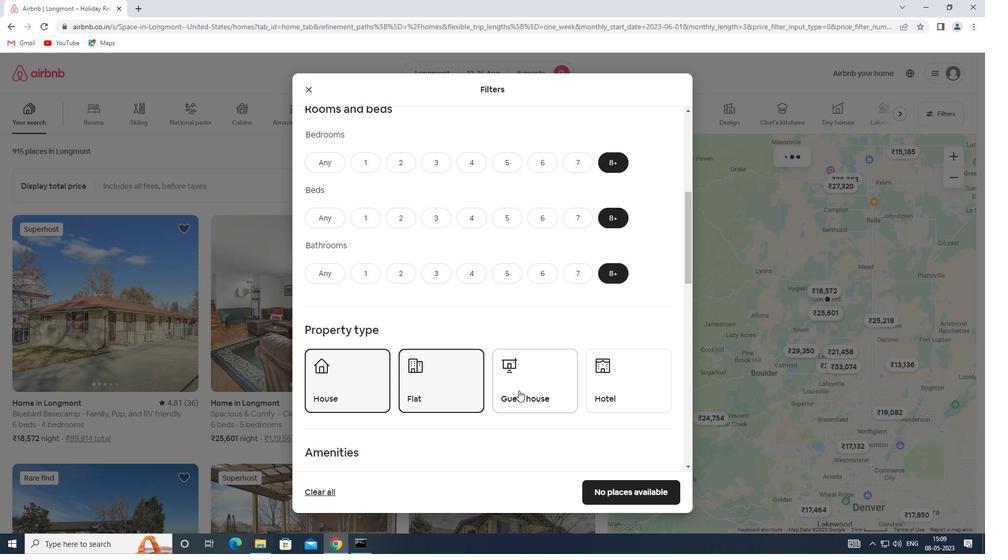 
Action: Mouse moved to (611, 387)
Screenshot: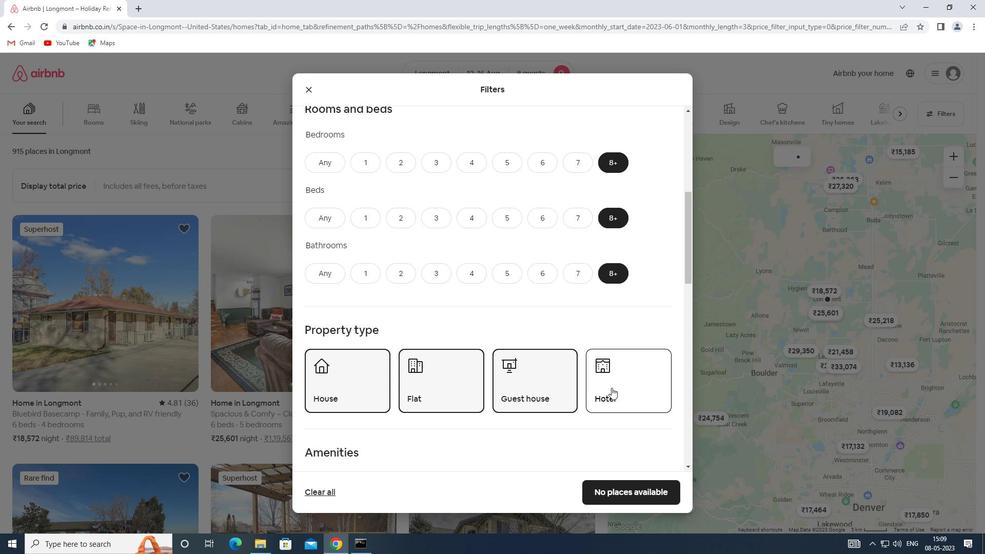 
Action: Mouse pressed left at (611, 387)
Screenshot: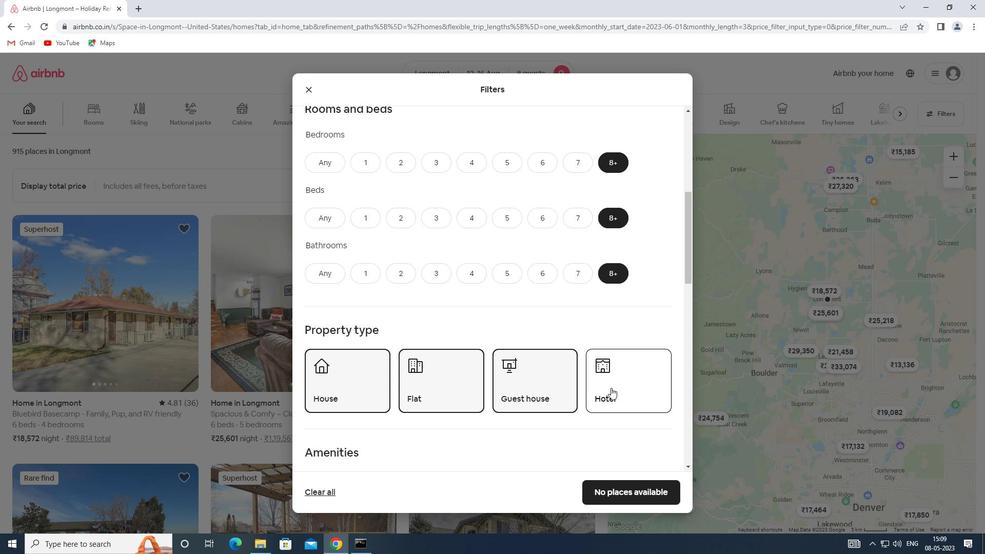 
Action: Mouse moved to (490, 389)
Screenshot: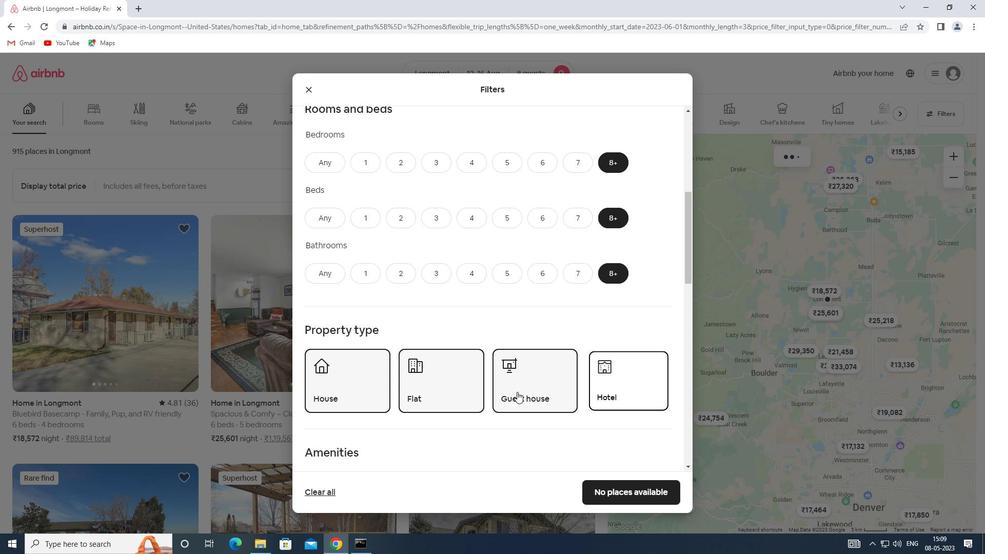 
Action: Mouse scrolled (490, 389) with delta (0, 0)
Screenshot: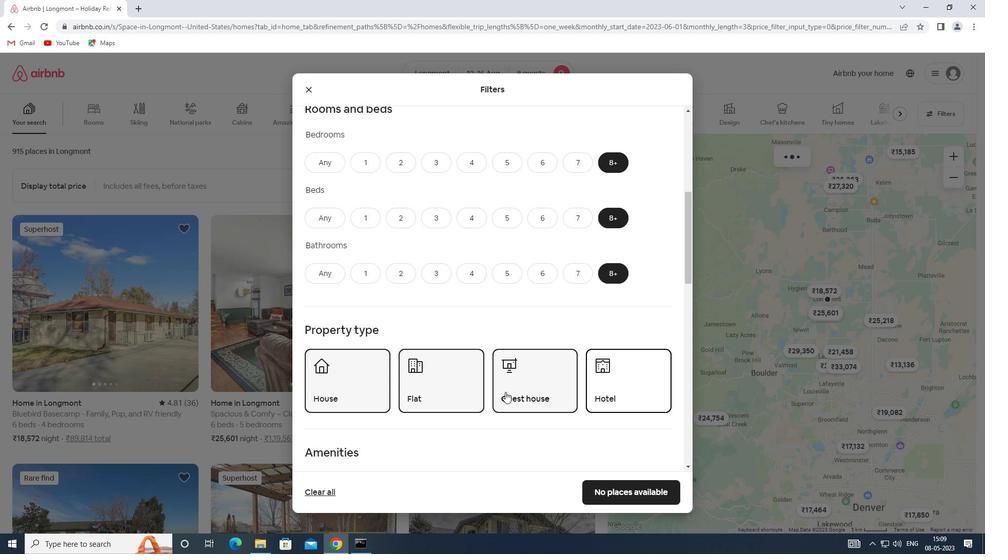 
Action: Mouse scrolled (490, 389) with delta (0, 0)
Screenshot: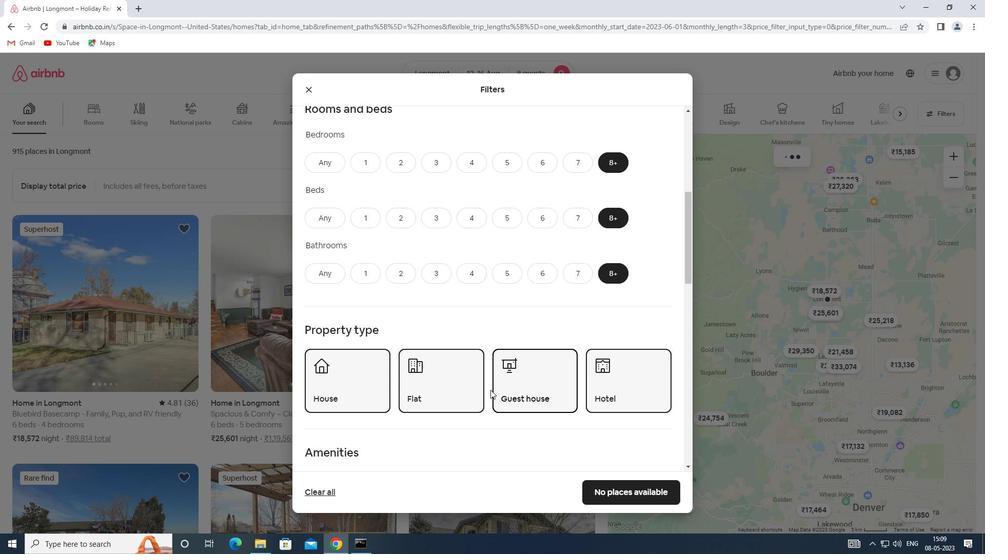 
Action: Mouse scrolled (490, 389) with delta (0, 0)
Screenshot: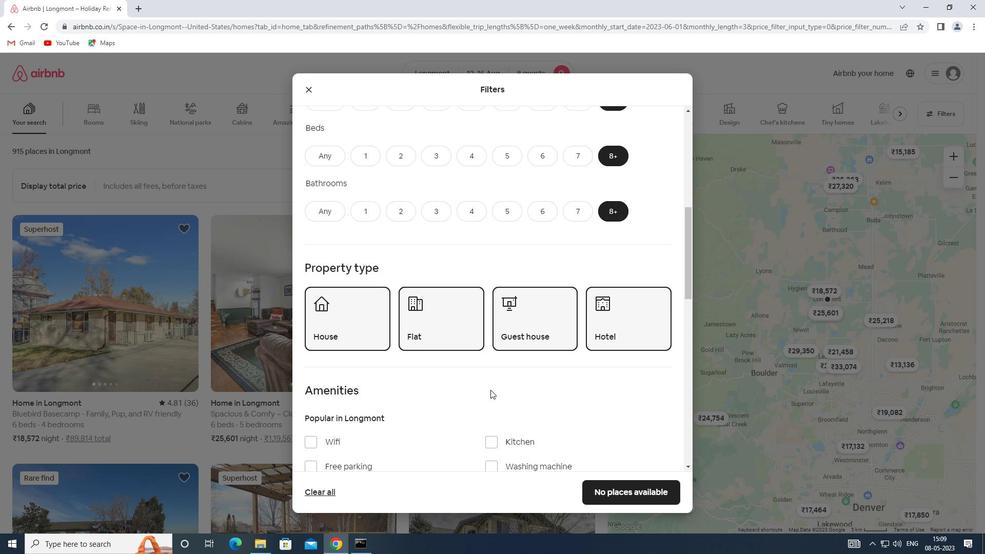 
Action: Mouse scrolled (490, 389) with delta (0, 0)
Screenshot: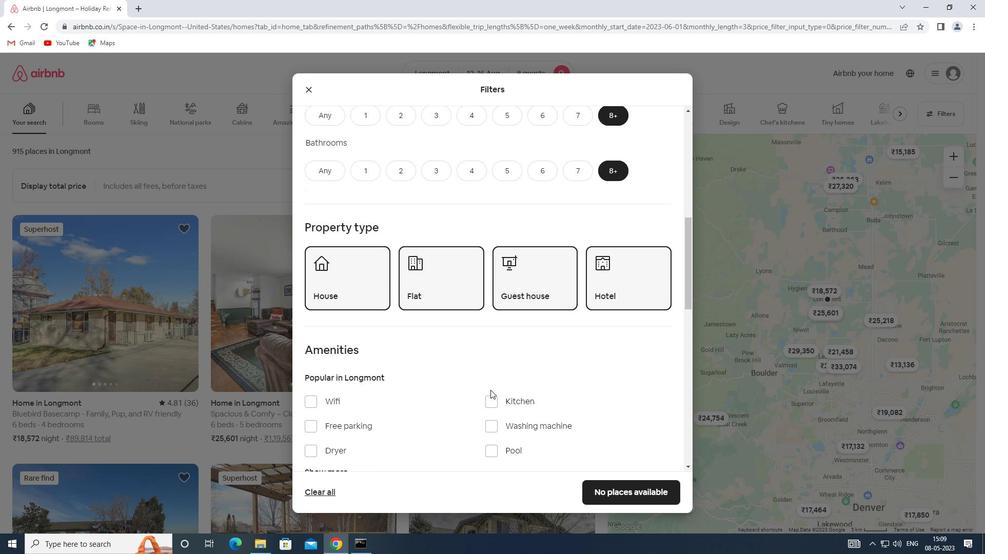 
Action: Mouse moved to (321, 296)
Screenshot: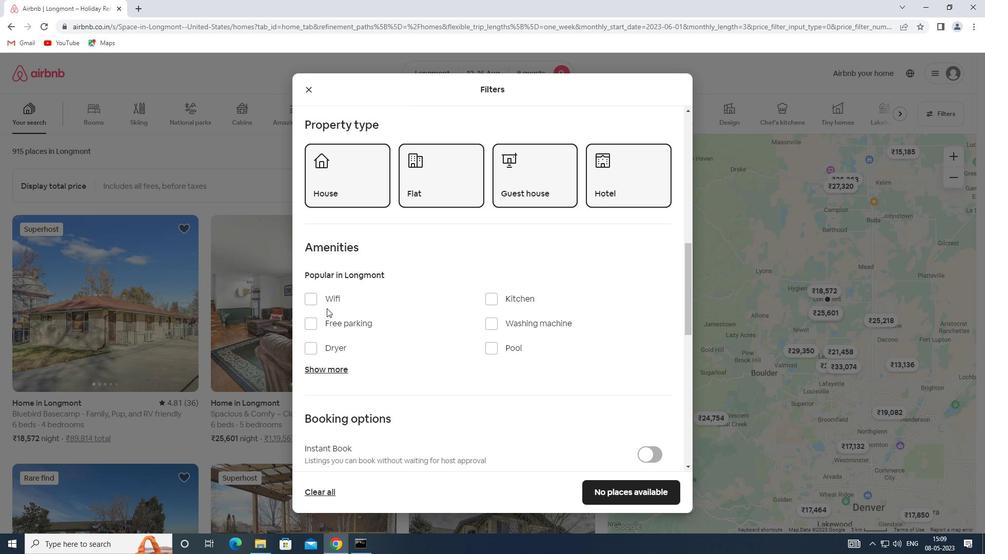 
Action: Mouse pressed left at (321, 296)
Screenshot: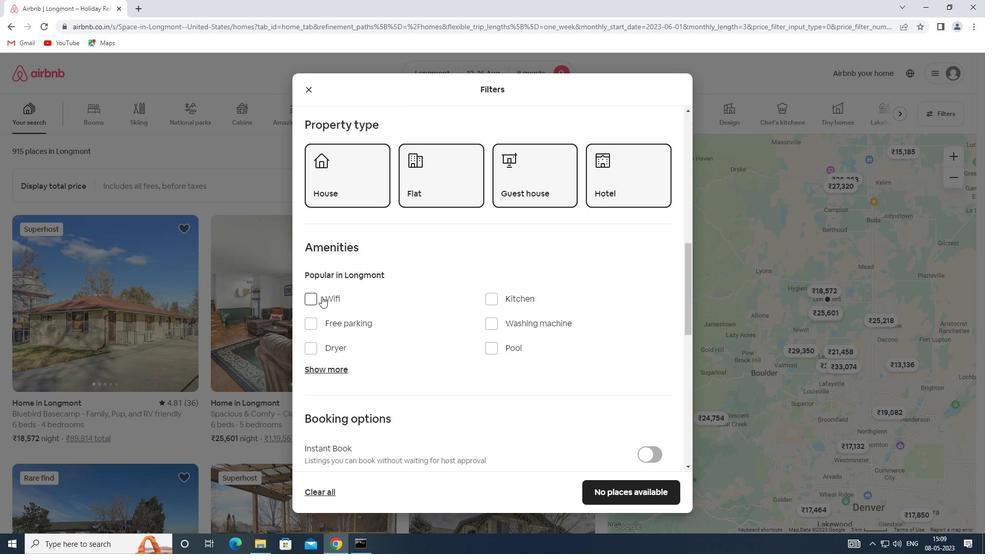
Action: Mouse moved to (328, 370)
Screenshot: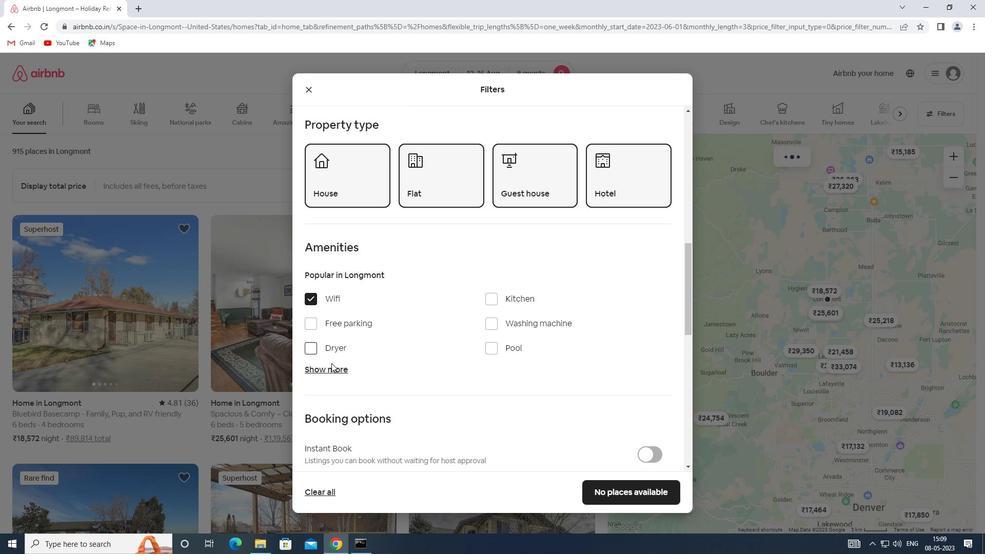 
Action: Mouse pressed left at (328, 370)
Screenshot: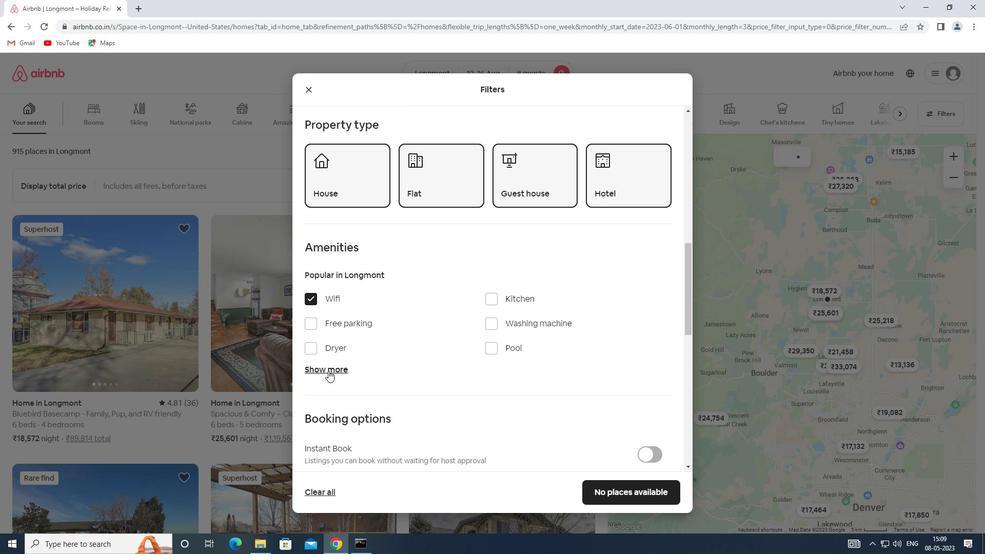 
Action: Mouse moved to (487, 429)
Screenshot: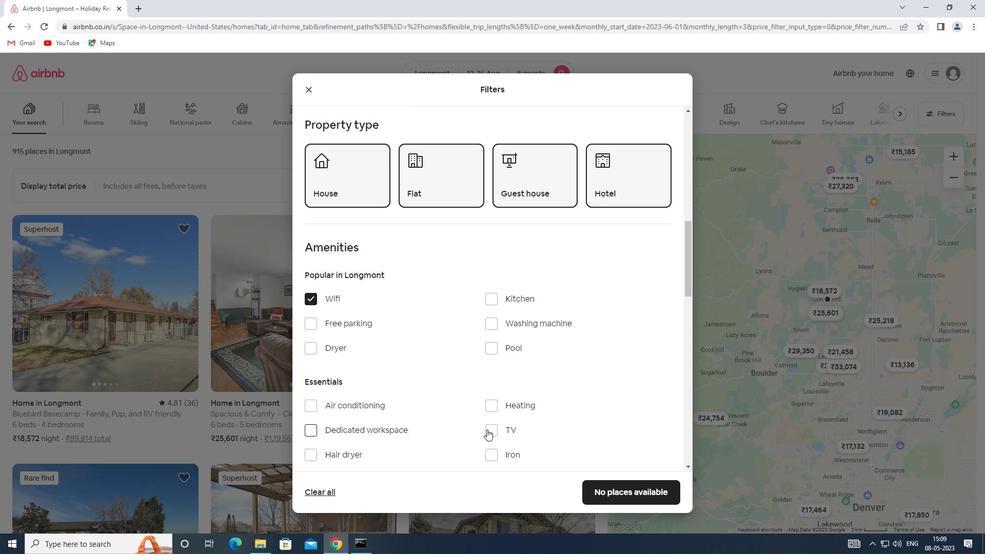 
Action: Mouse pressed left at (487, 429)
Screenshot: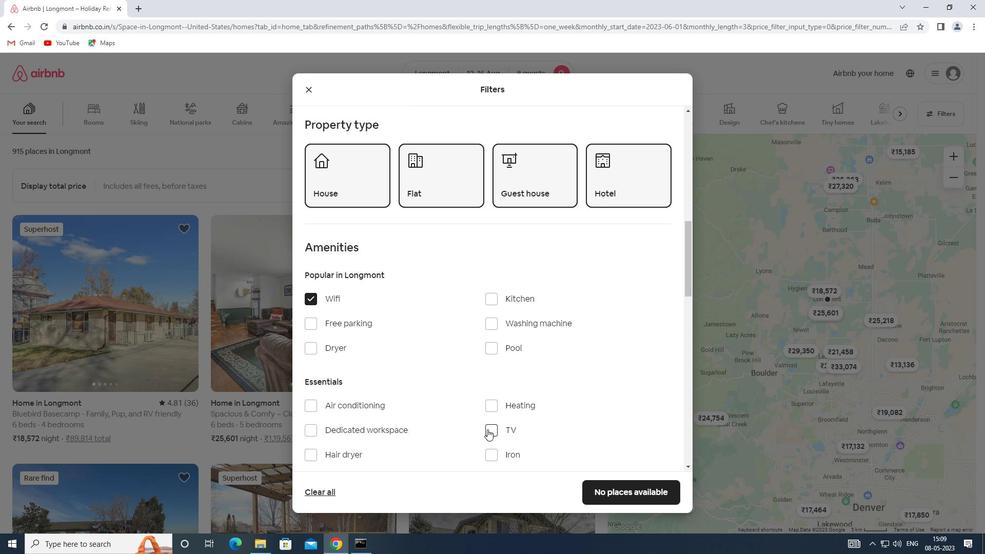 
Action: Mouse moved to (308, 322)
Screenshot: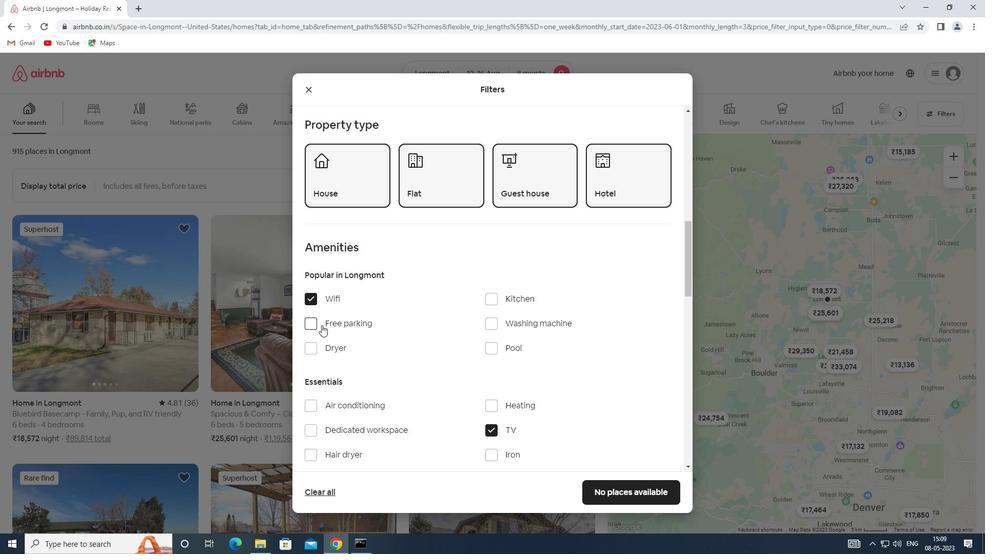 
Action: Mouse pressed left at (308, 322)
Screenshot: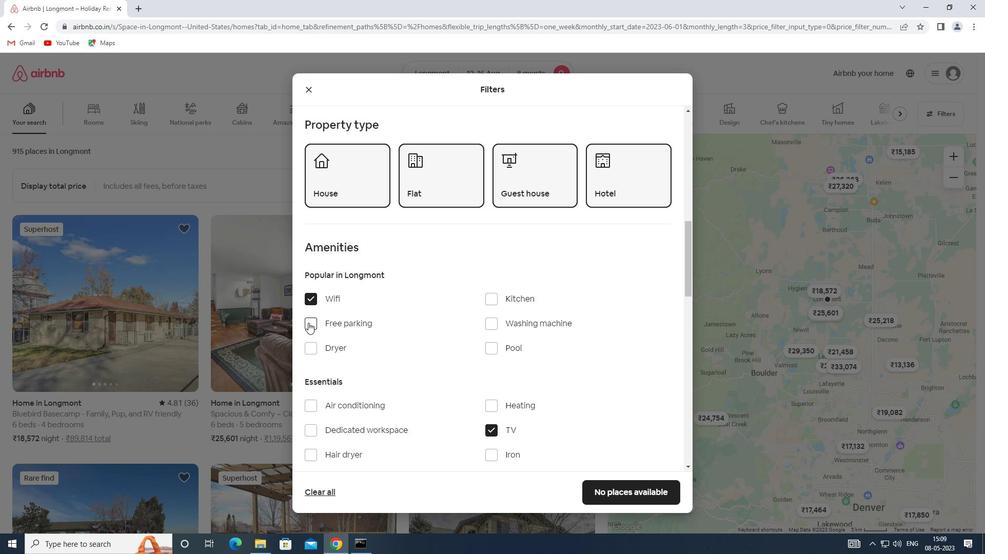 
Action: Mouse moved to (446, 370)
Screenshot: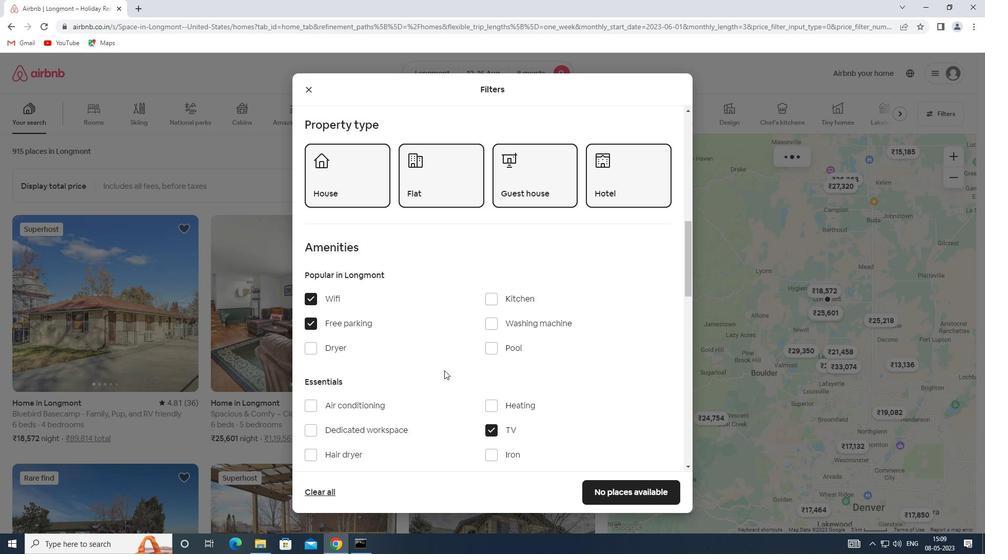 
Action: Mouse scrolled (446, 369) with delta (0, 0)
Screenshot: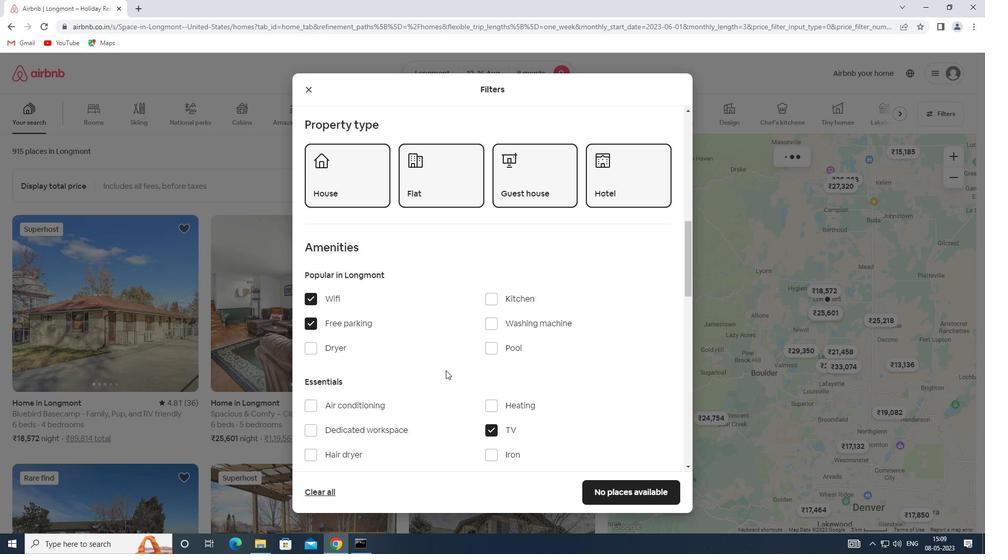 
Action: Mouse scrolled (446, 369) with delta (0, 0)
Screenshot: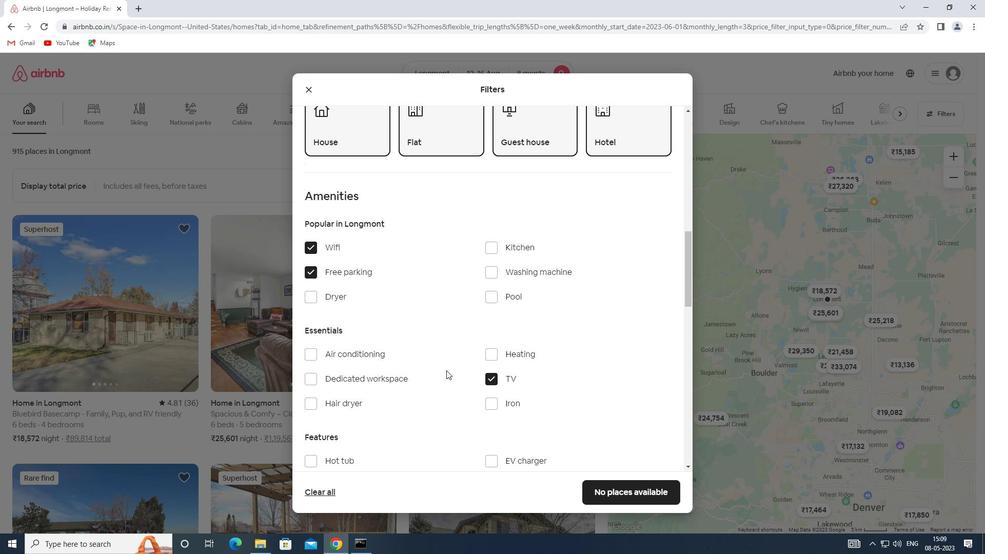 
Action: Mouse scrolled (446, 369) with delta (0, 0)
Screenshot: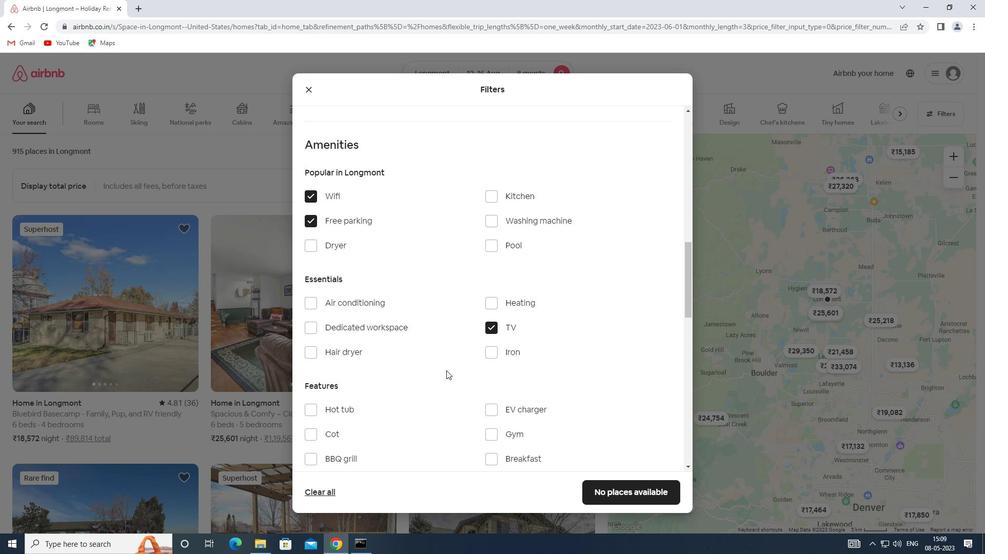 
Action: Mouse scrolled (446, 369) with delta (0, 0)
Screenshot: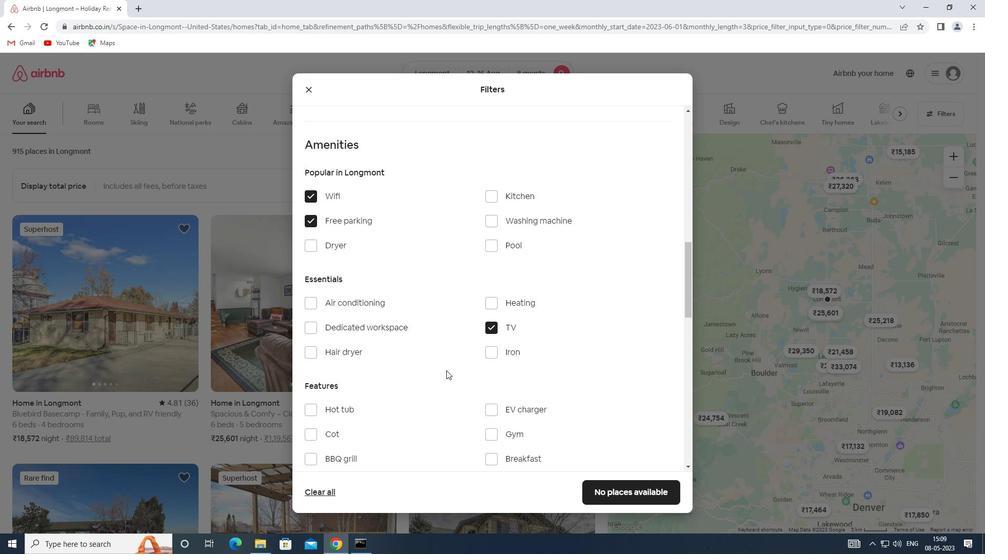
Action: Mouse scrolled (446, 369) with delta (0, 0)
Screenshot: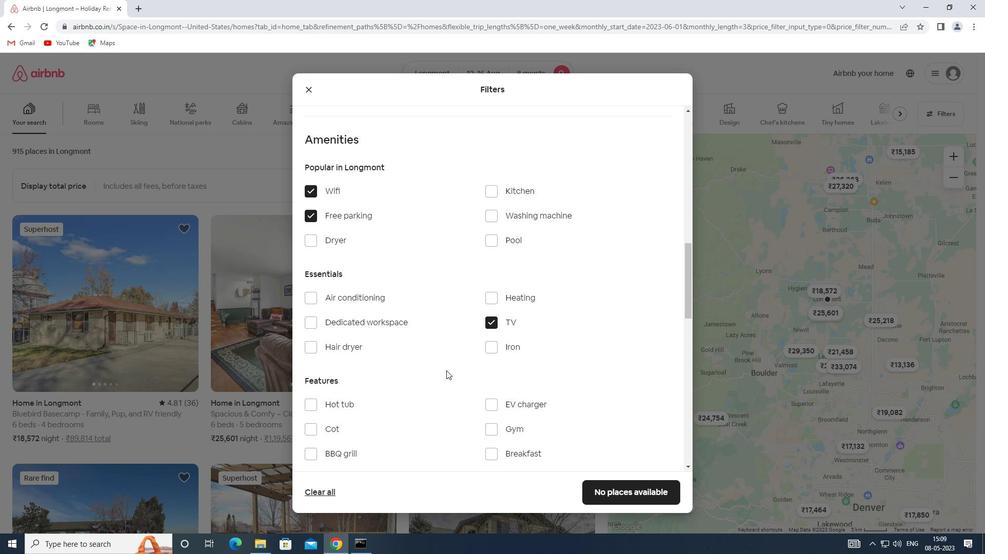 
Action: Mouse moved to (494, 279)
Screenshot: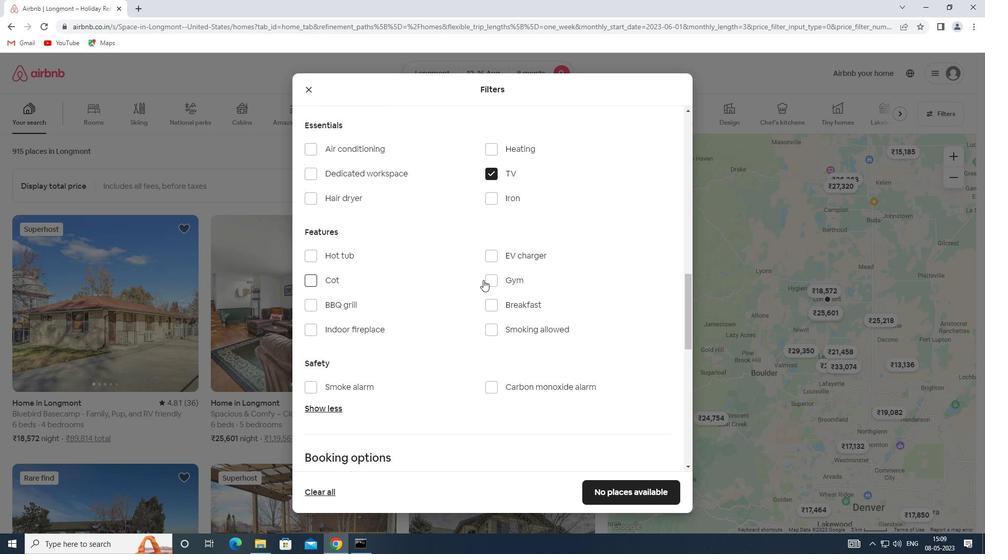 
Action: Mouse pressed left at (494, 279)
Screenshot: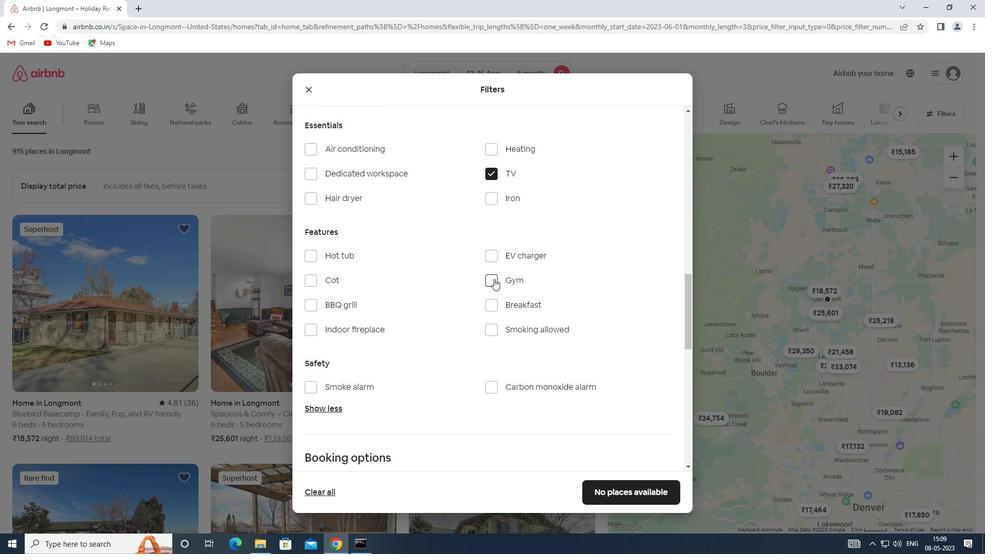 
Action: Mouse moved to (493, 306)
Screenshot: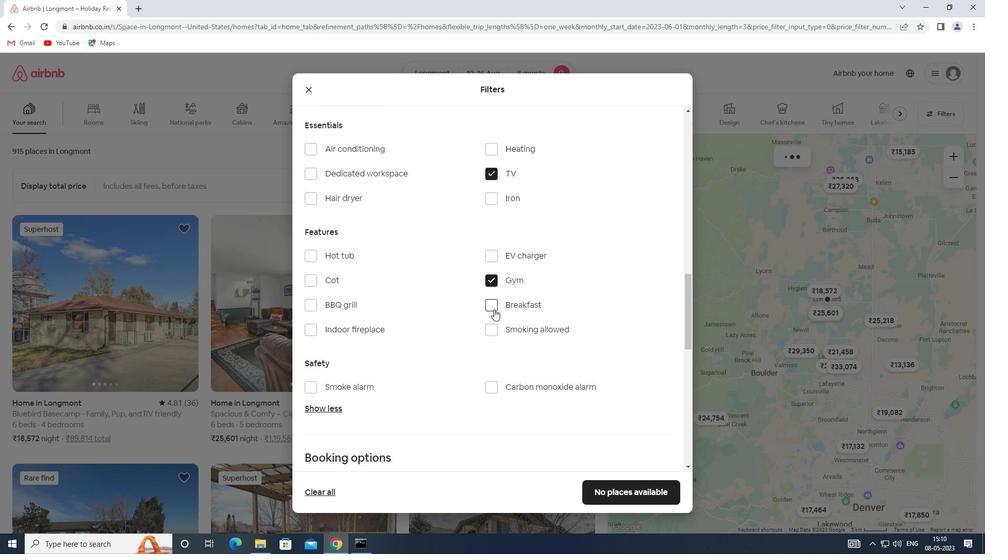 
Action: Mouse pressed left at (493, 306)
Screenshot: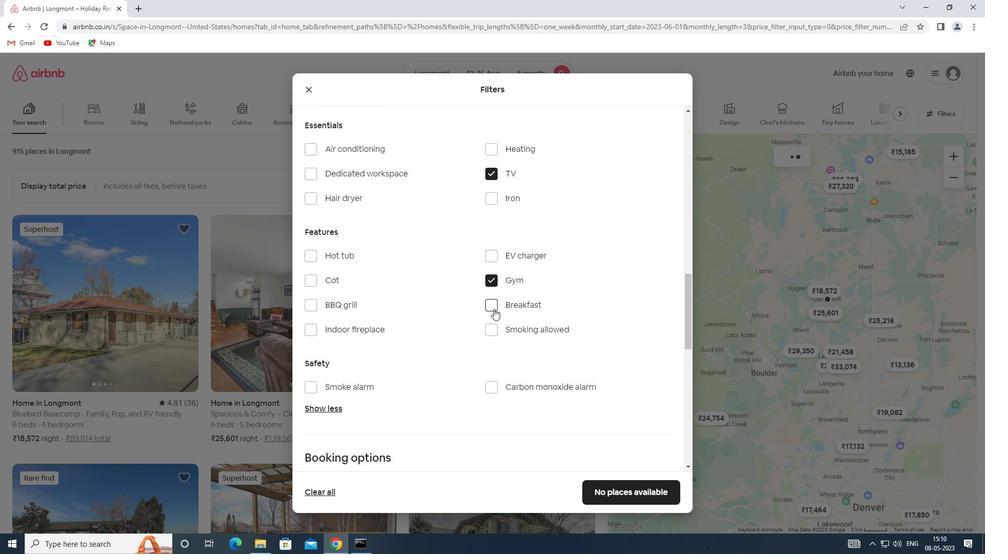 
Action: Mouse moved to (487, 324)
Screenshot: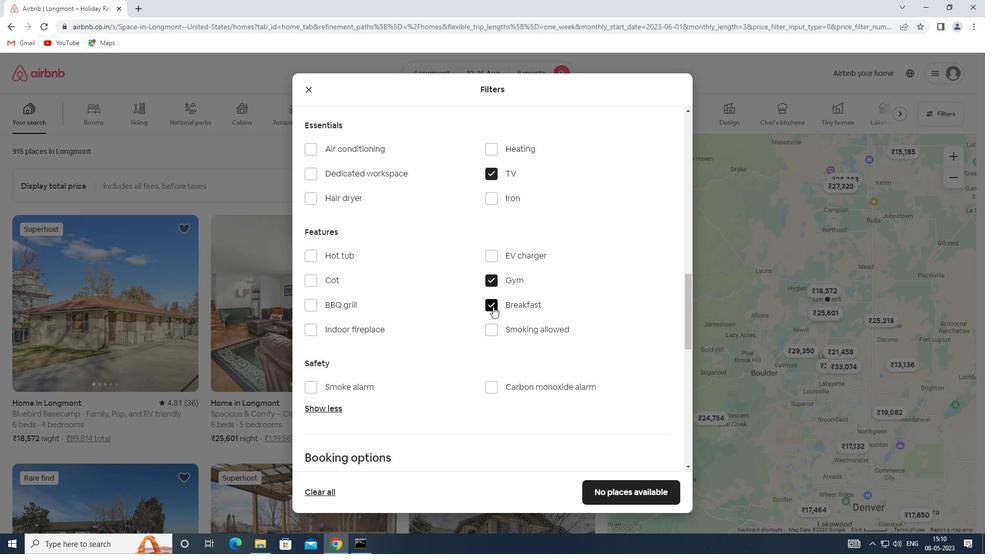 
Action: Mouse scrolled (487, 323) with delta (0, 0)
Screenshot: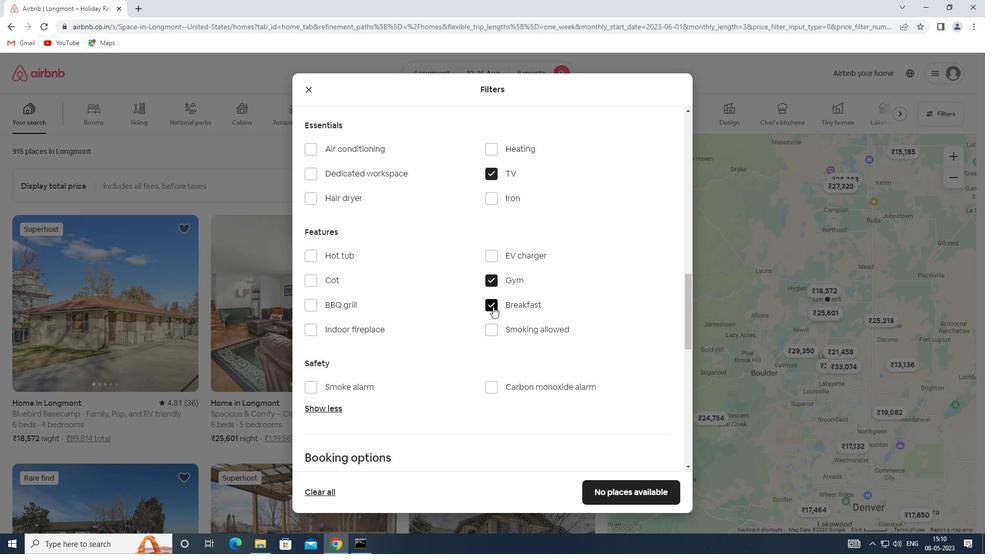 
Action: Mouse moved to (486, 326)
Screenshot: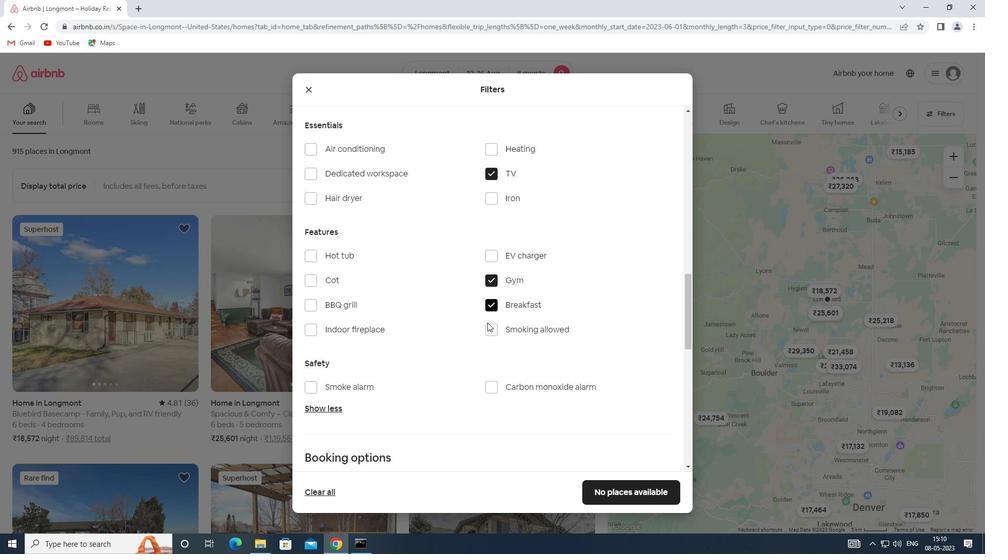 
Action: Mouse scrolled (486, 326) with delta (0, 0)
Screenshot: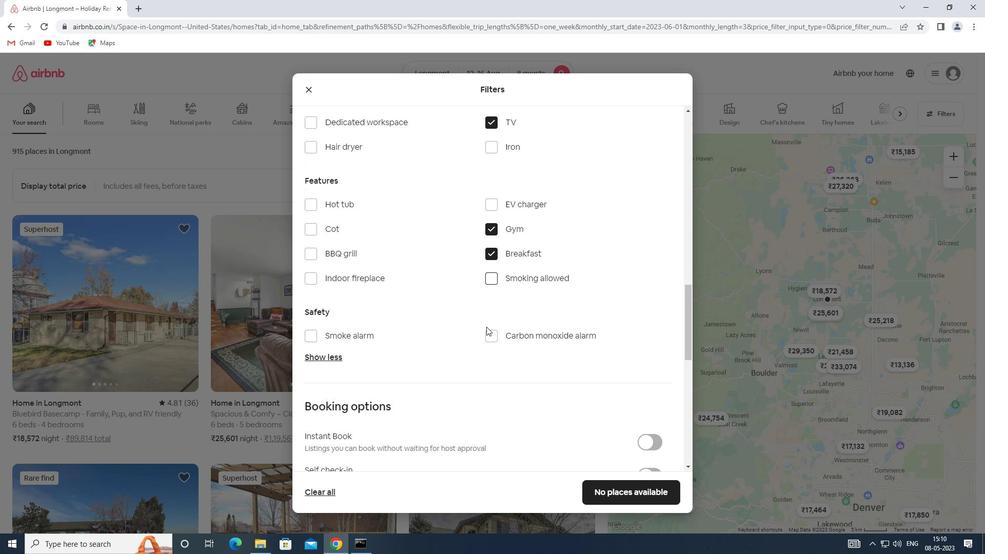 
Action: Mouse scrolled (486, 326) with delta (0, 0)
Screenshot: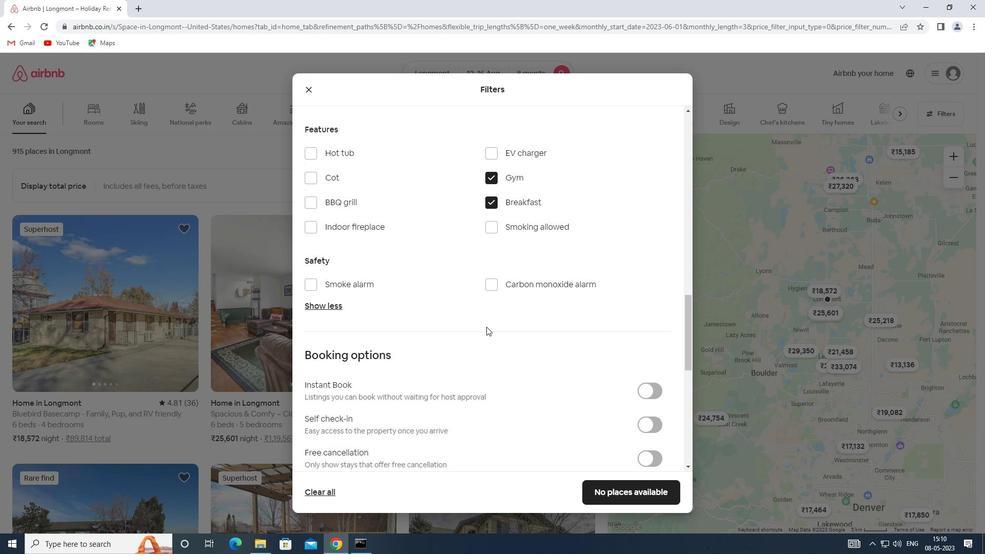 
Action: Mouse scrolled (486, 326) with delta (0, 0)
Screenshot: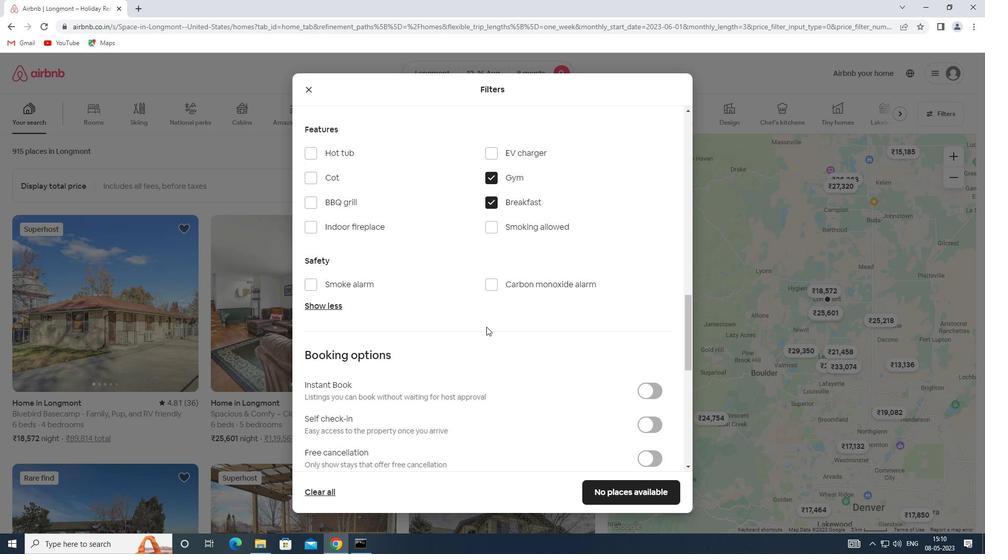 
Action: Mouse moved to (648, 327)
Screenshot: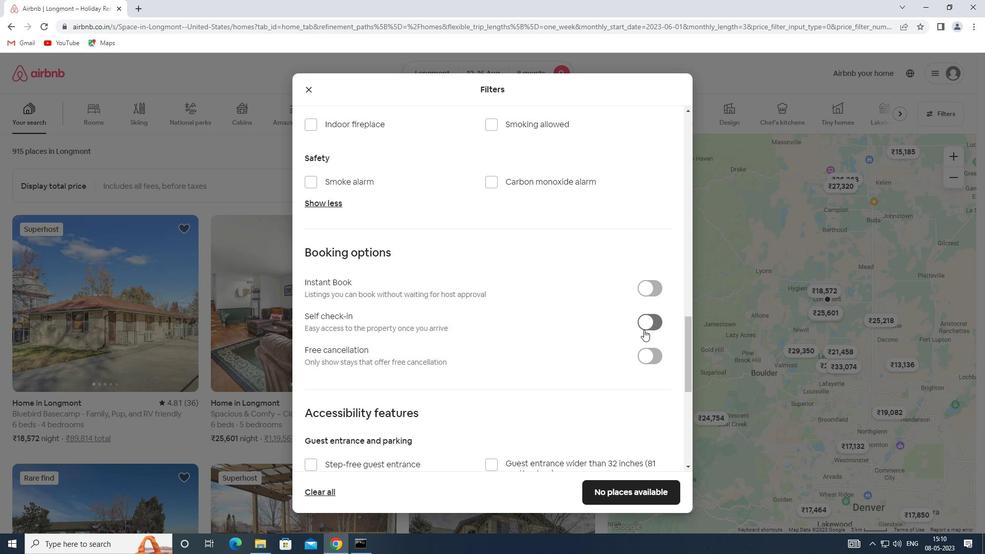
Action: Mouse pressed left at (648, 327)
Screenshot: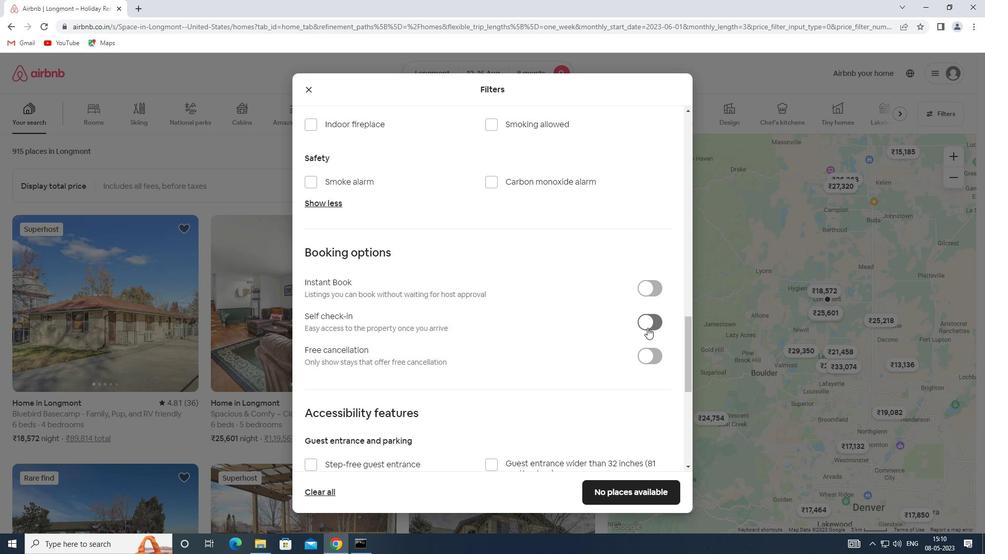 
Action: Mouse moved to (493, 330)
Screenshot: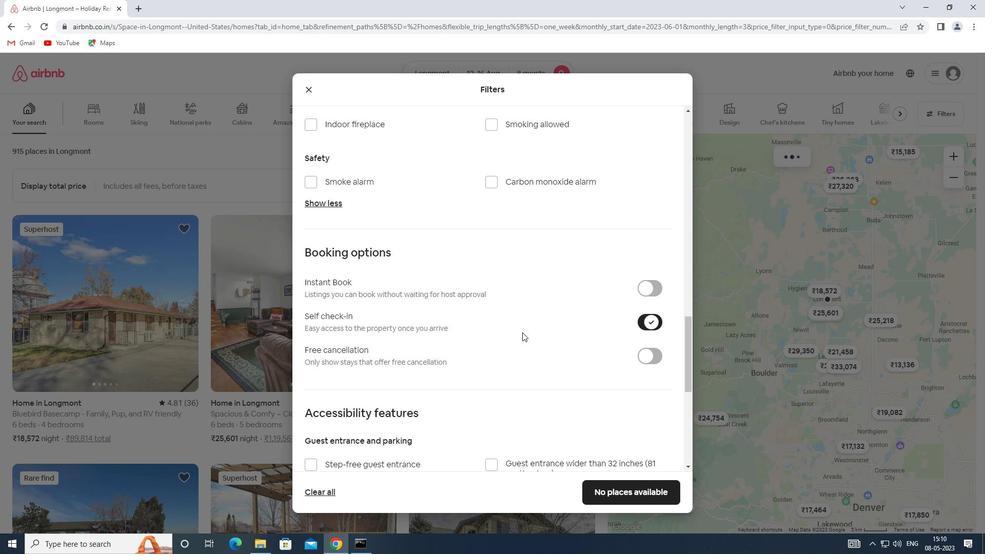 
Action: Mouse scrolled (493, 330) with delta (0, 0)
Screenshot: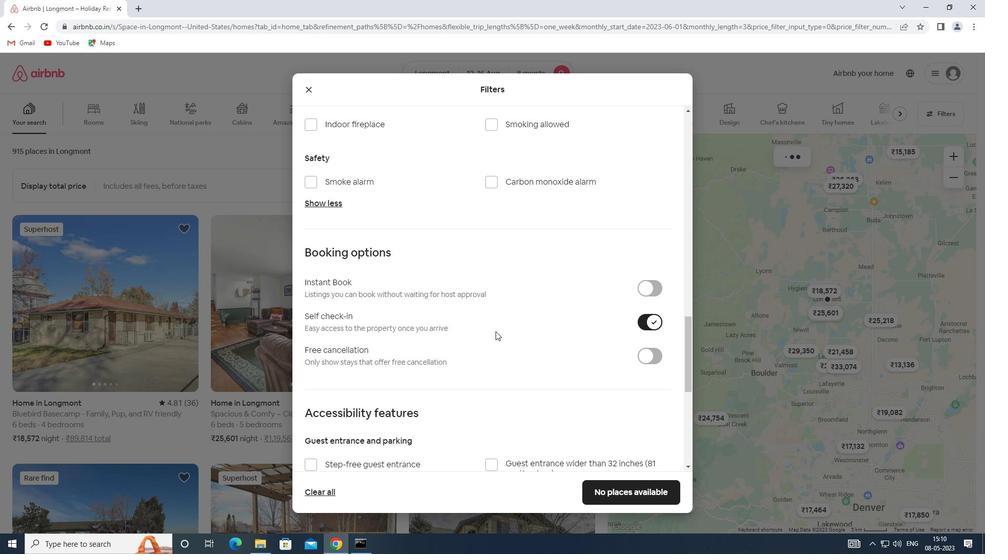 
Action: Mouse scrolled (493, 330) with delta (0, 0)
Screenshot: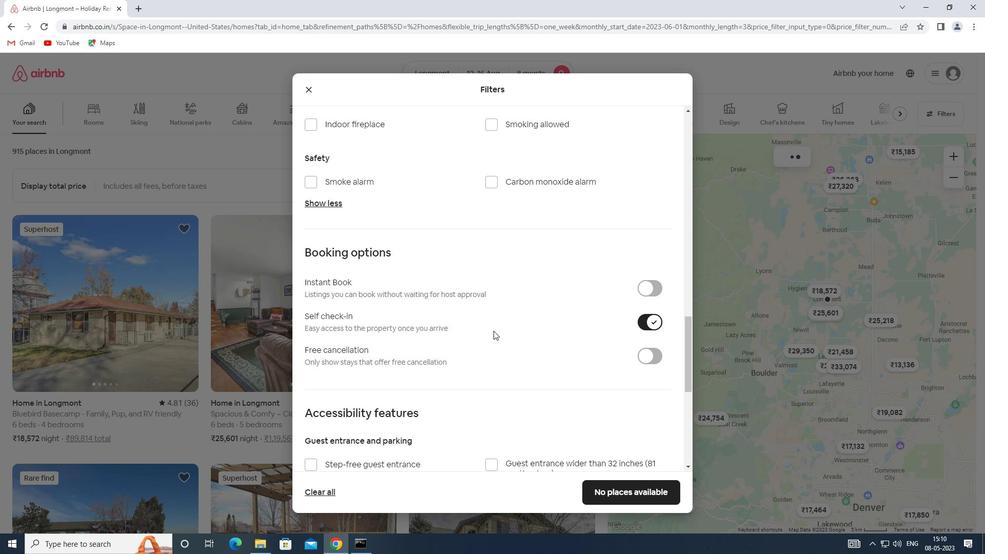 
Action: Mouse scrolled (493, 330) with delta (0, 0)
Screenshot: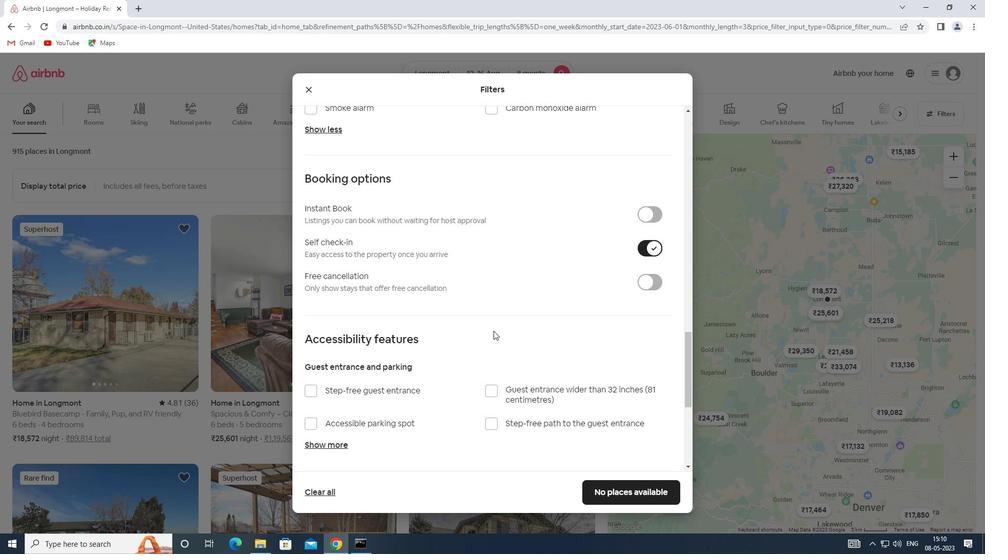 
Action: Mouse scrolled (493, 330) with delta (0, 0)
Screenshot: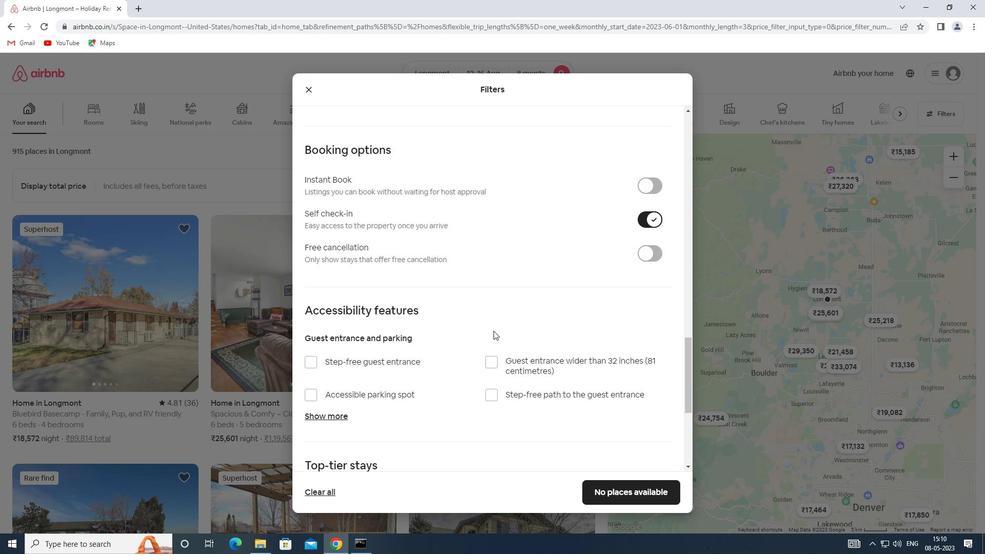 
Action: Mouse scrolled (493, 330) with delta (0, 0)
Screenshot: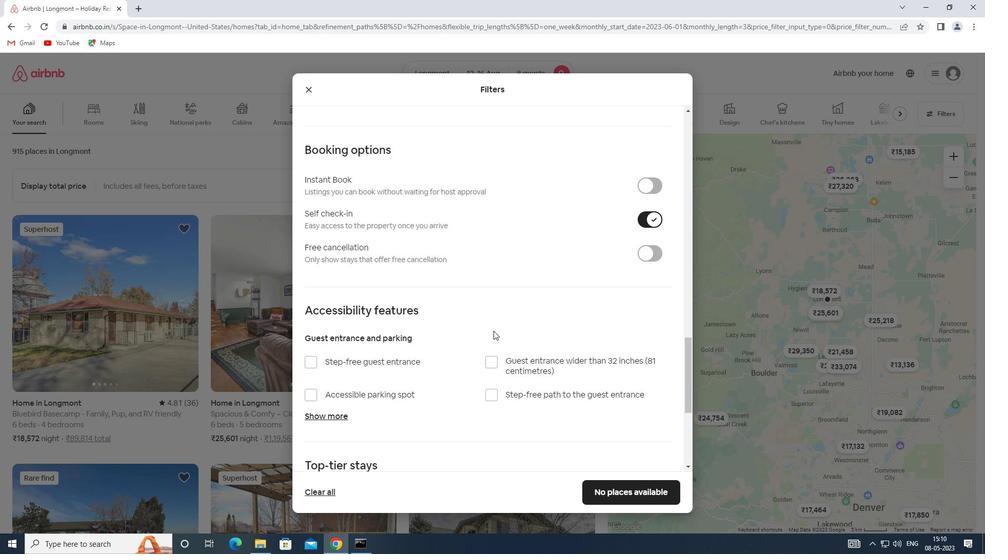 
Action: Mouse scrolled (493, 330) with delta (0, 0)
Screenshot: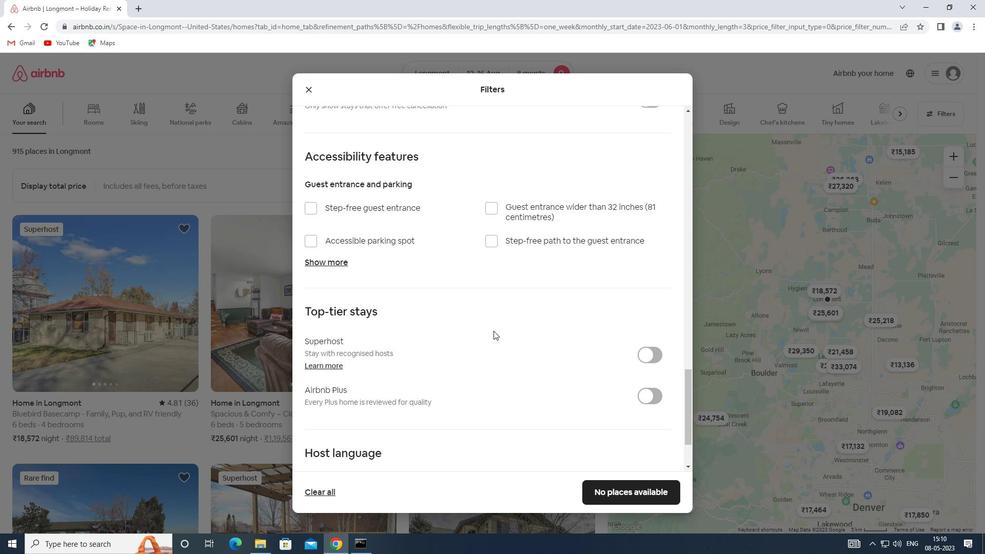 
Action: Mouse scrolled (493, 330) with delta (0, 0)
Screenshot: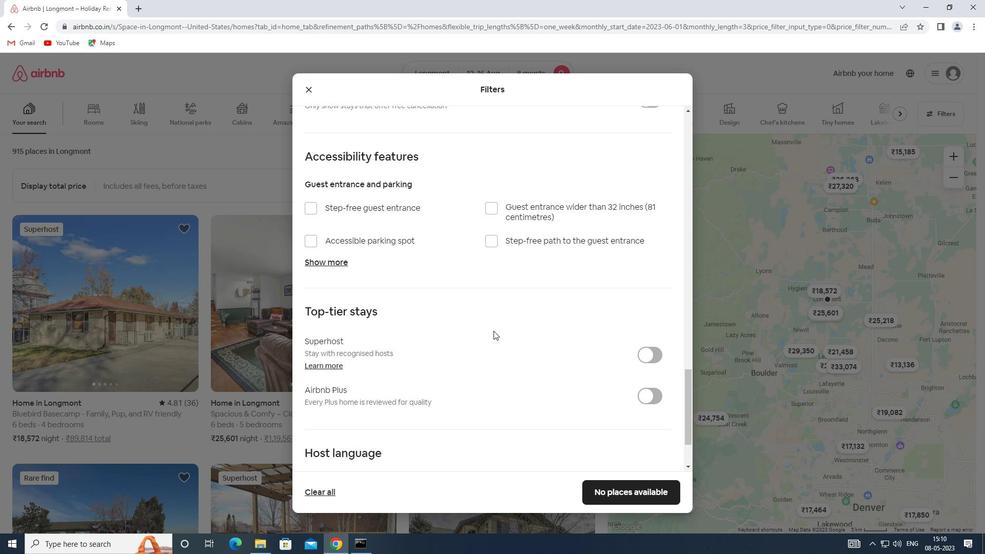 
Action: Mouse moved to (316, 400)
Screenshot: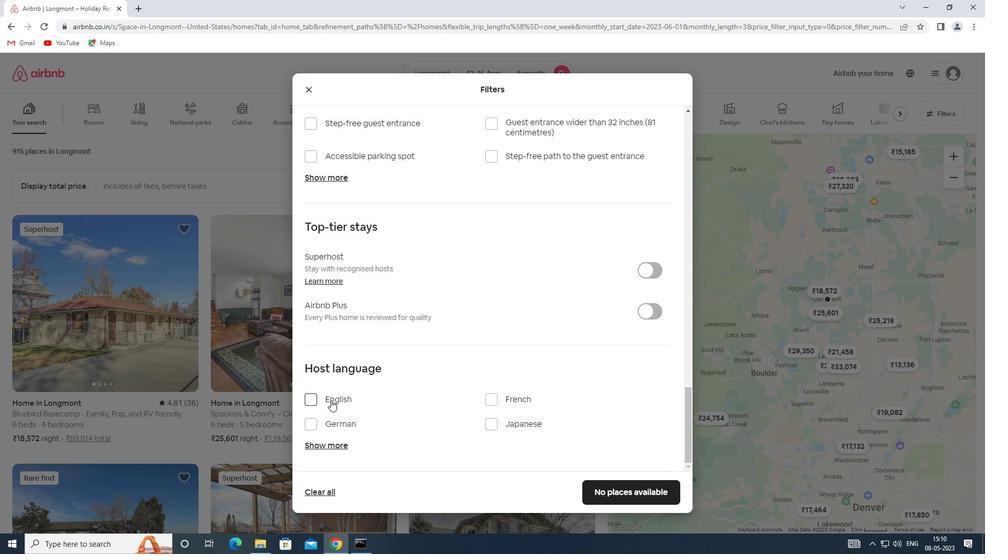 
Action: Mouse pressed left at (316, 400)
Screenshot: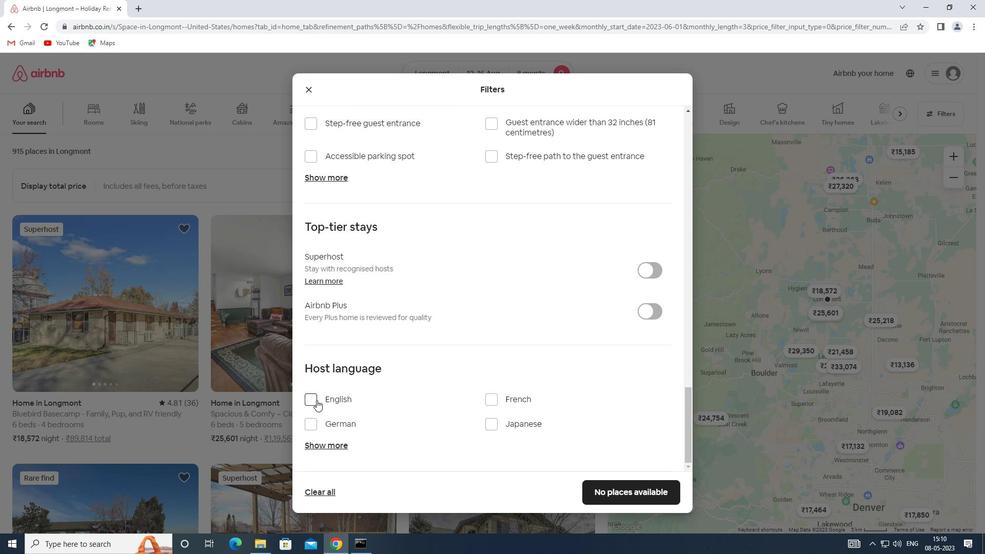 
Action: Mouse moved to (610, 488)
Screenshot: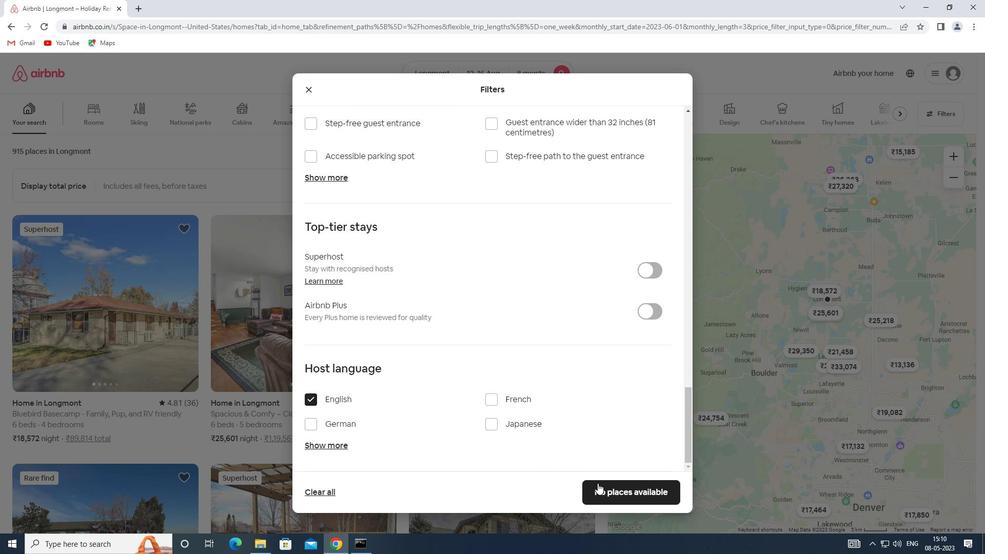 
Action: Mouse pressed left at (610, 488)
Screenshot: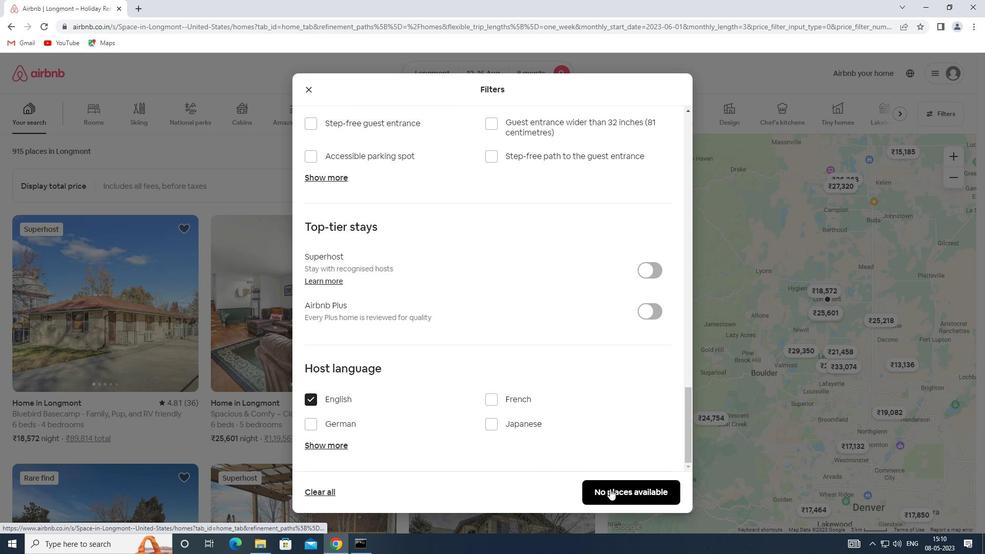 
